 Task: Look for space in Talegaon Dābhāde, India from 4th June, 2023 to 8th June, 2023 for 2 adults in price range Rs.8000 to Rs.16000. Place can be private room with 1  bedroom having 1 bed and 1 bathroom. Property type can be house, flat, guest house, hotel. Booking option can be shelf check-in. Required host language is English.
Action: Mouse moved to (454, 71)
Screenshot: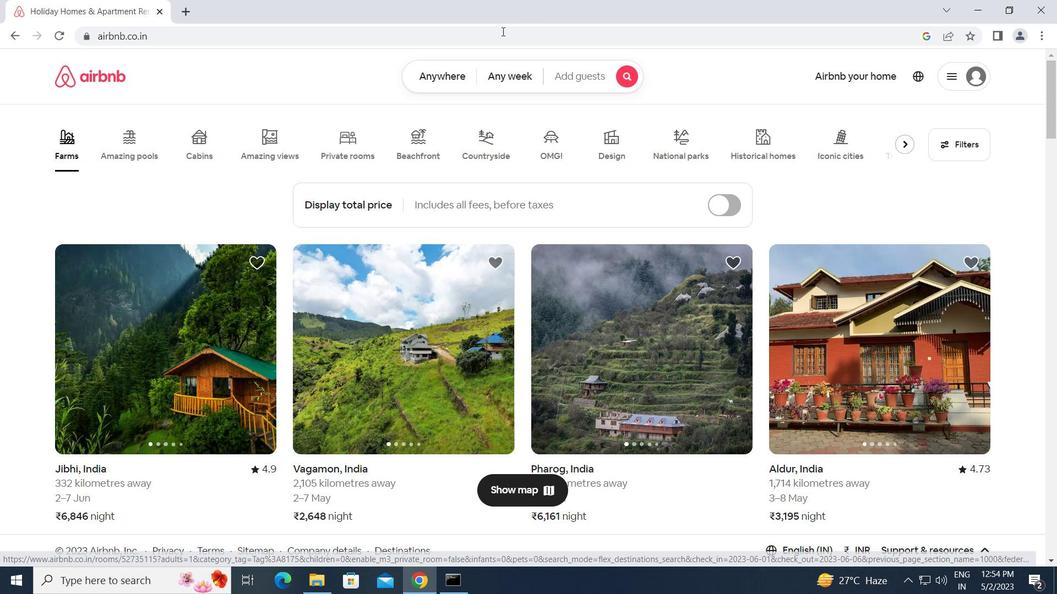
Action: Mouse pressed left at (454, 71)
Screenshot: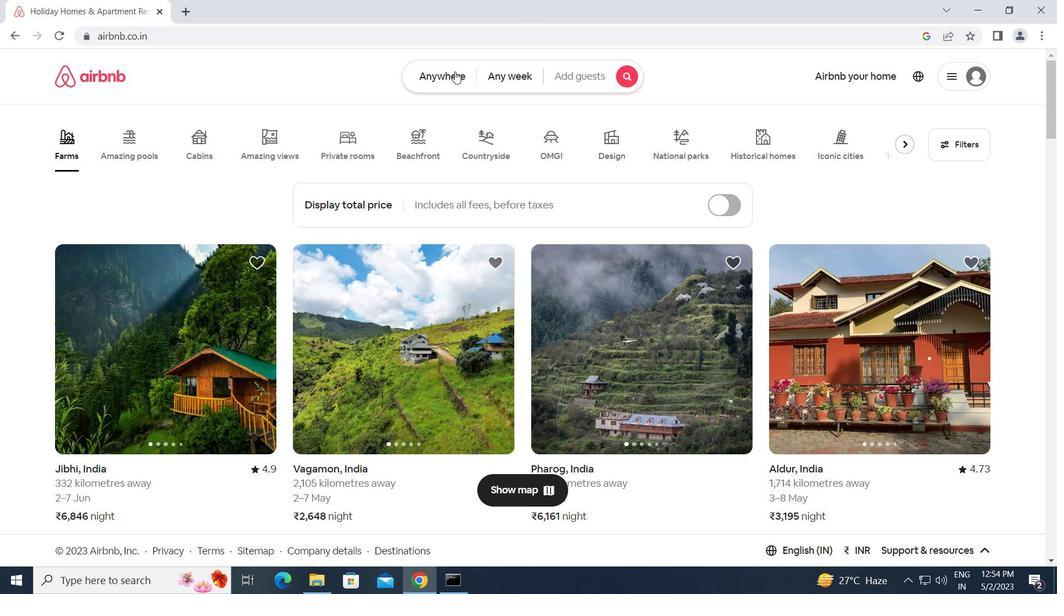 
Action: Mouse moved to (347, 132)
Screenshot: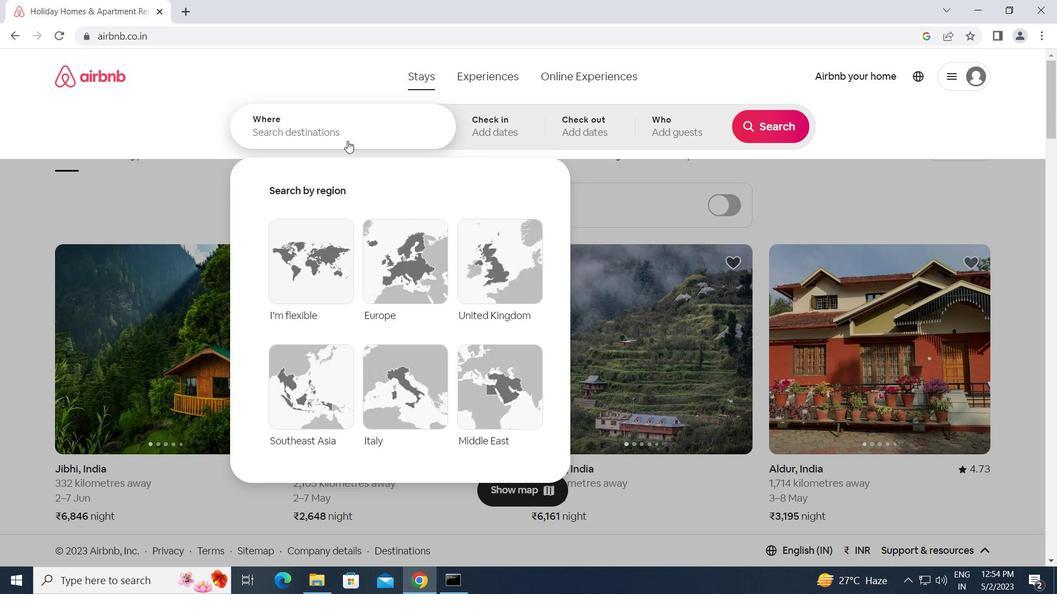
Action: Mouse pressed left at (347, 132)
Screenshot: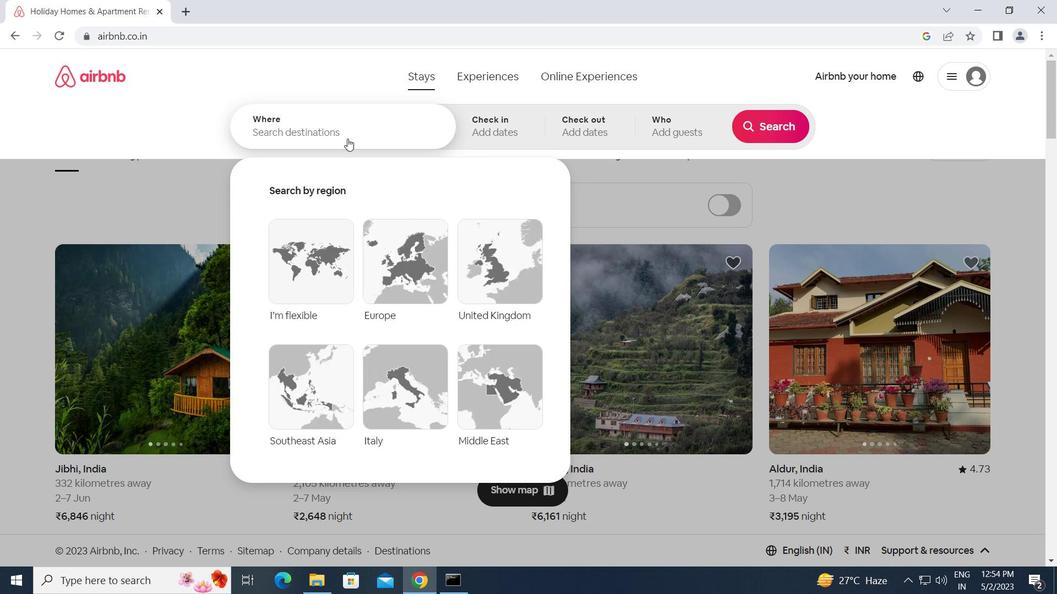
Action: Key pressed t<Key.caps_lock>alegaon<Key.space><Key.caps_lock>d<Key.caps_lock>abhade,<Key.space><Key.caps_lock>i<Key.caps_lock>nda<Key.backspace>ia<Key.enter>
Screenshot: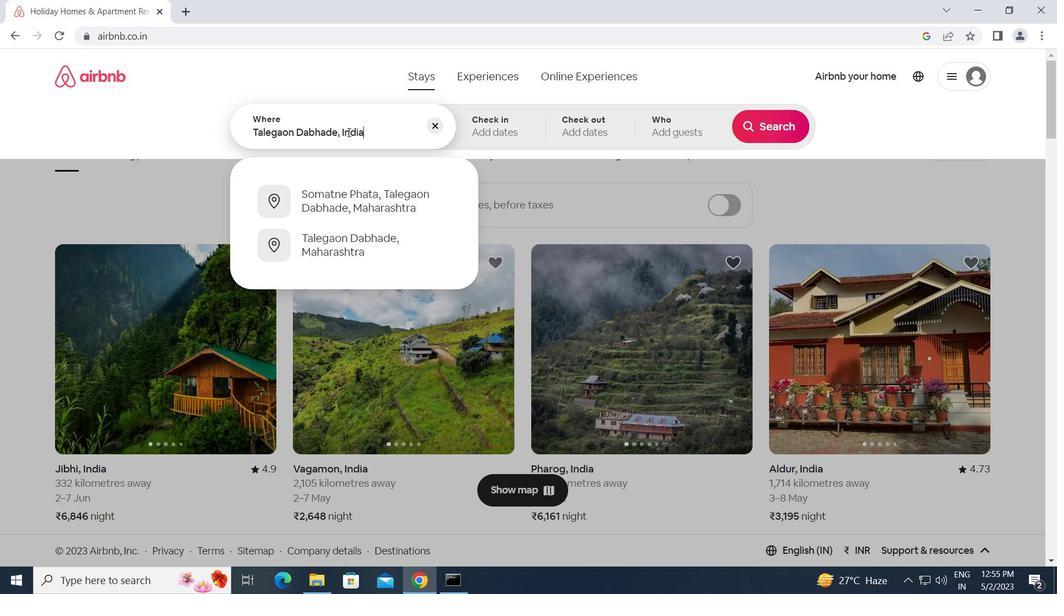 
Action: Mouse moved to (553, 325)
Screenshot: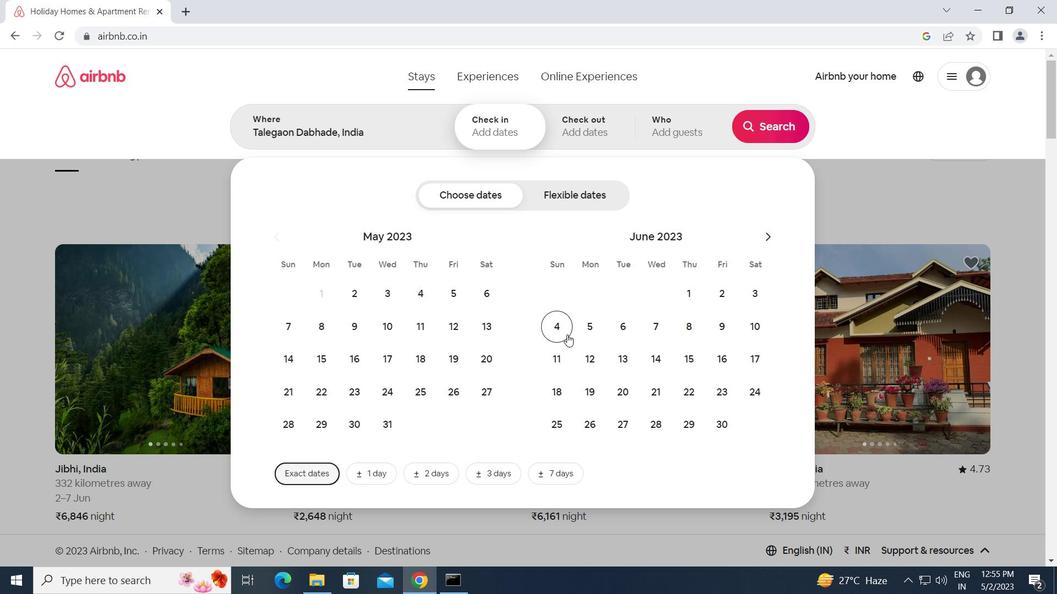 
Action: Mouse pressed left at (553, 325)
Screenshot: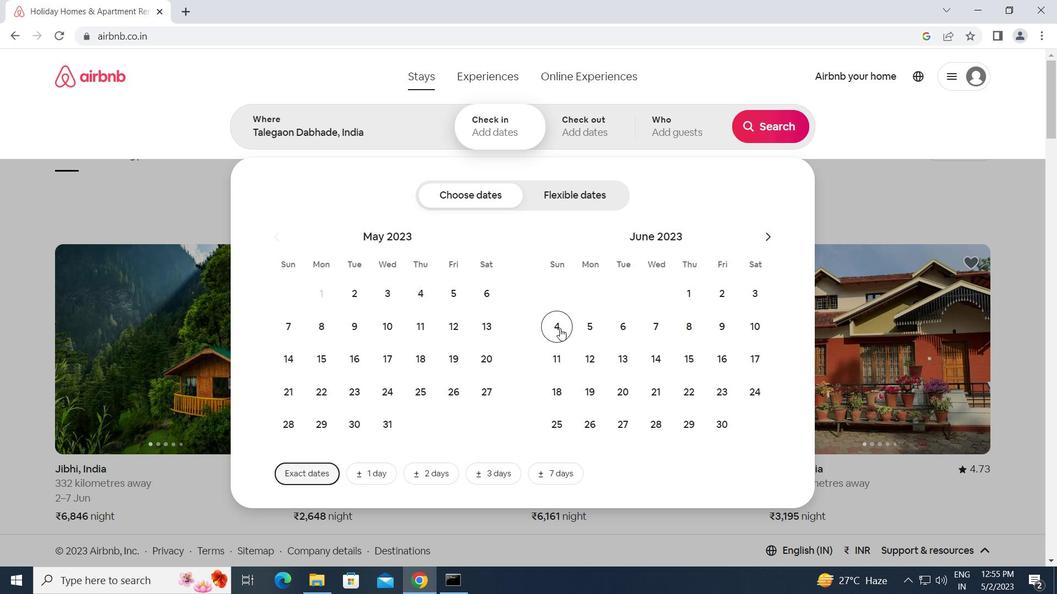 
Action: Mouse moved to (691, 333)
Screenshot: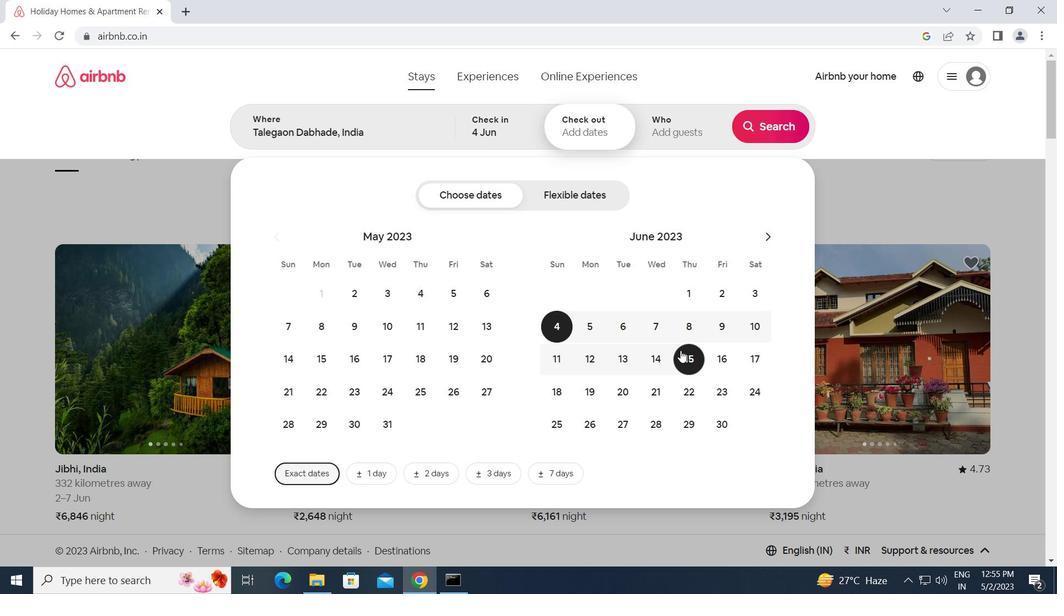 
Action: Mouse pressed left at (691, 333)
Screenshot: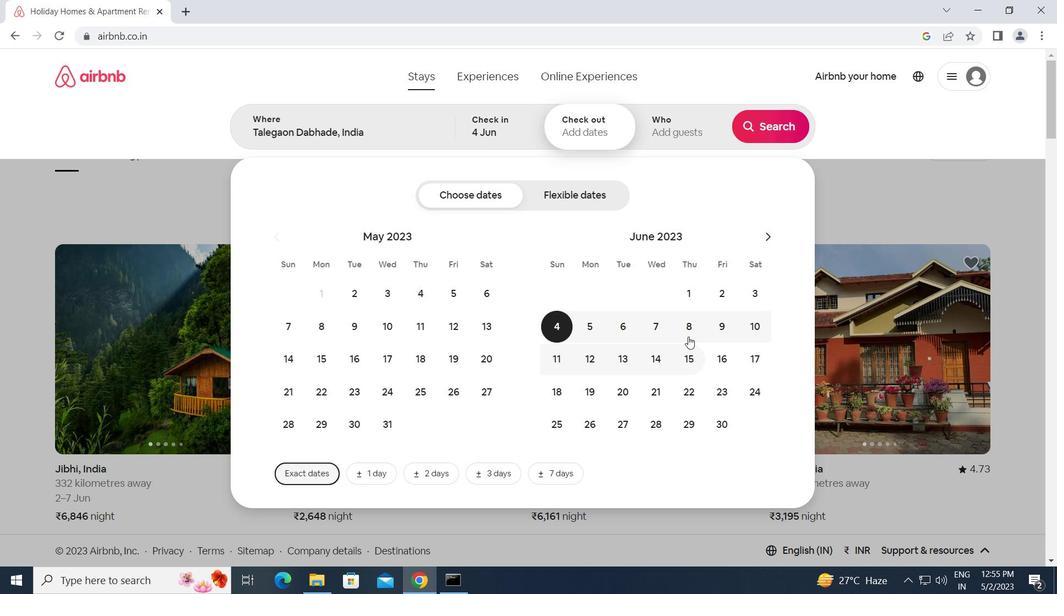 
Action: Mouse moved to (702, 115)
Screenshot: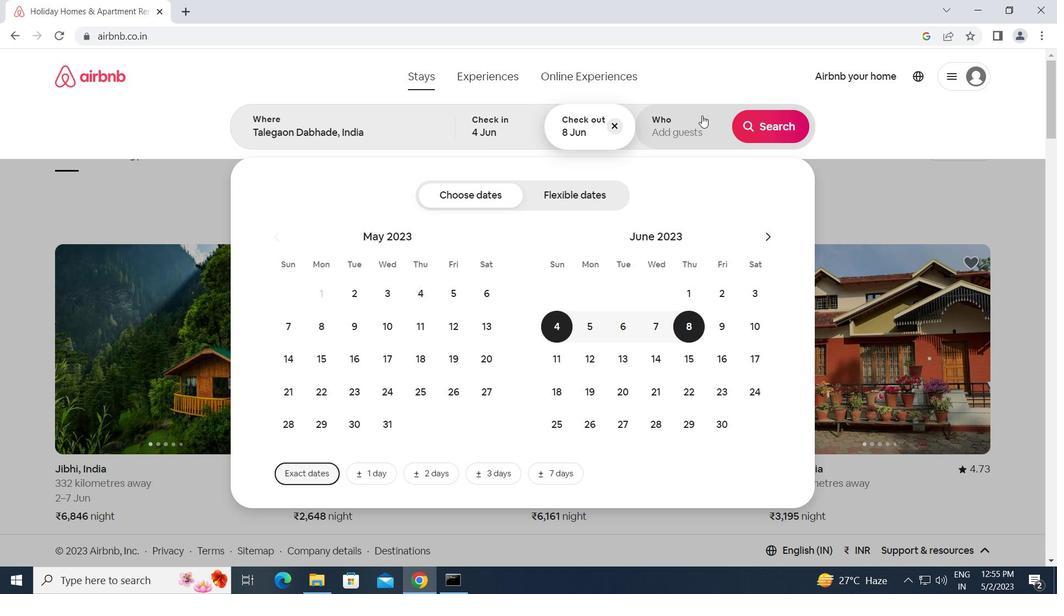
Action: Mouse pressed left at (702, 115)
Screenshot: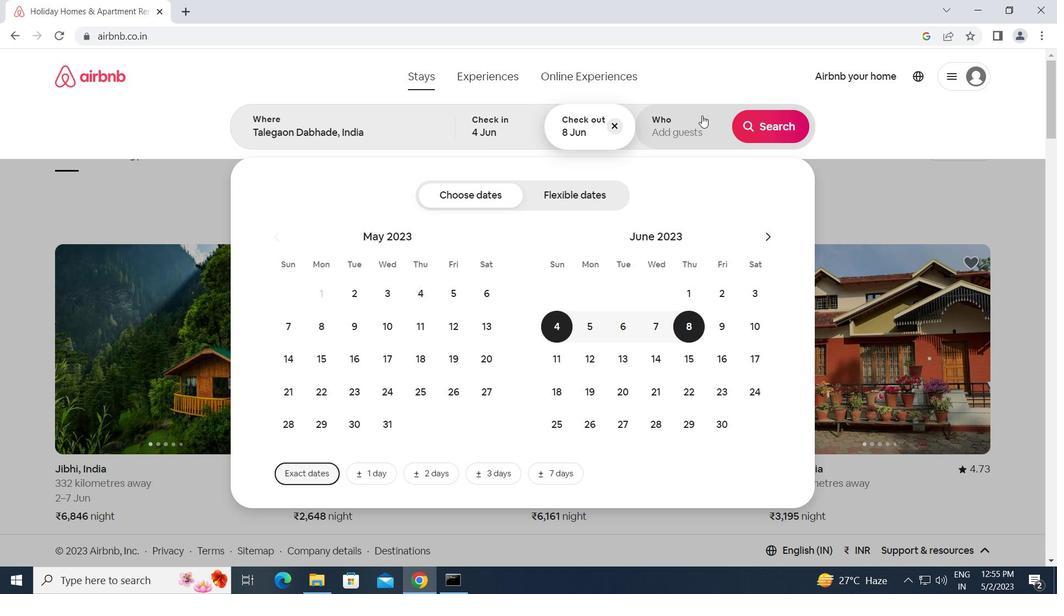 
Action: Mouse moved to (768, 199)
Screenshot: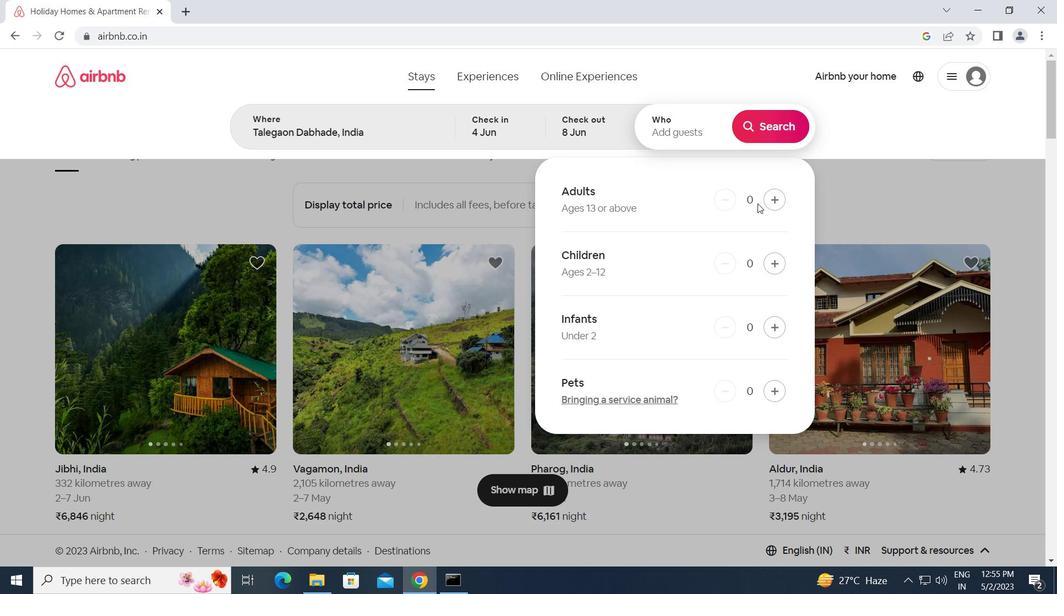 
Action: Mouse pressed left at (768, 199)
Screenshot: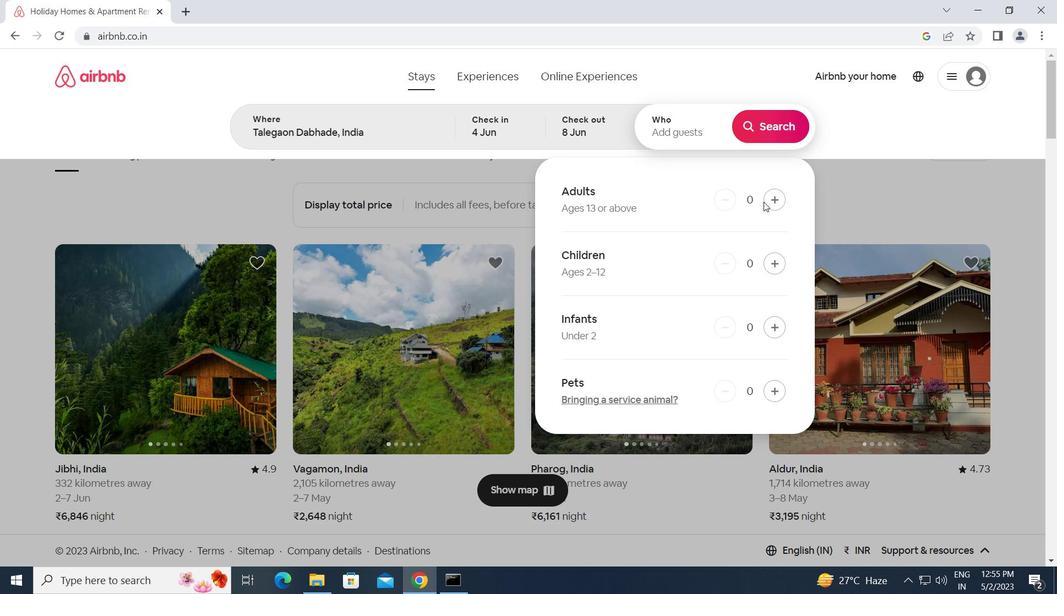 
Action: Mouse pressed left at (768, 199)
Screenshot: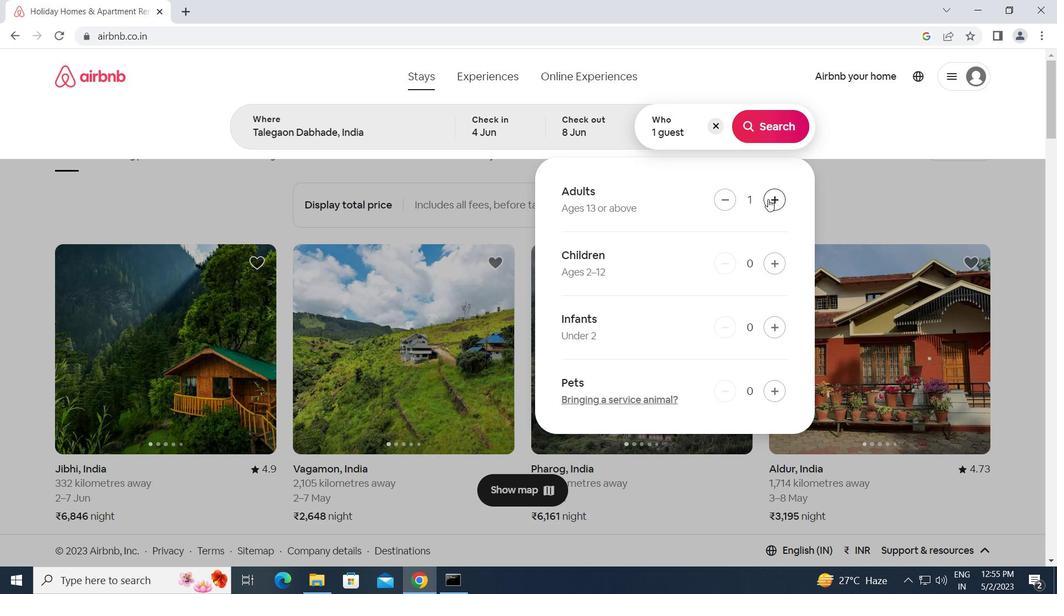 
Action: Mouse moved to (778, 127)
Screenshot: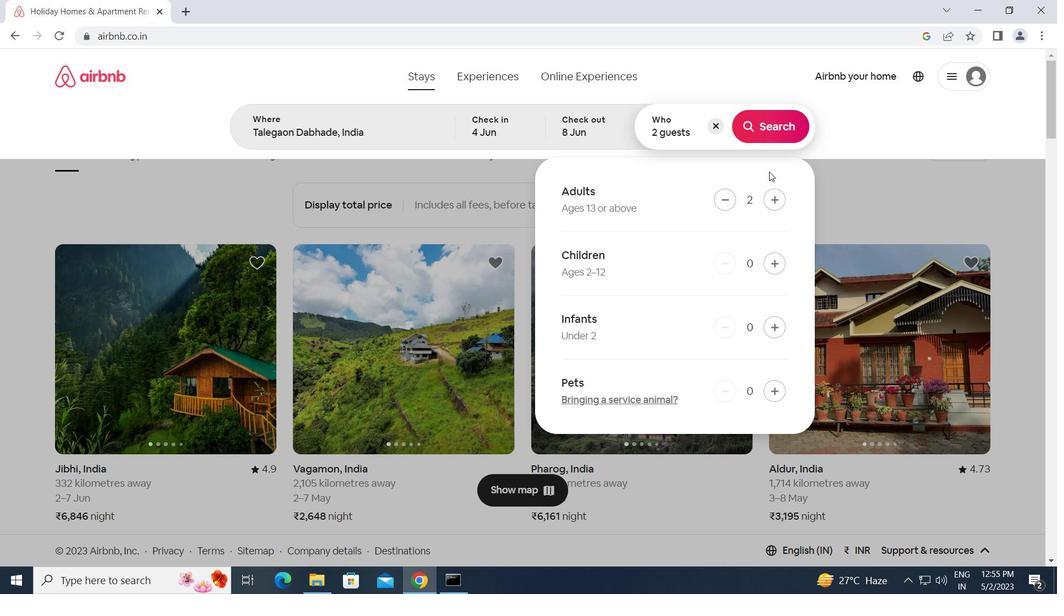 
Action: Mouse pressed left at (778, 127)
Screenshot: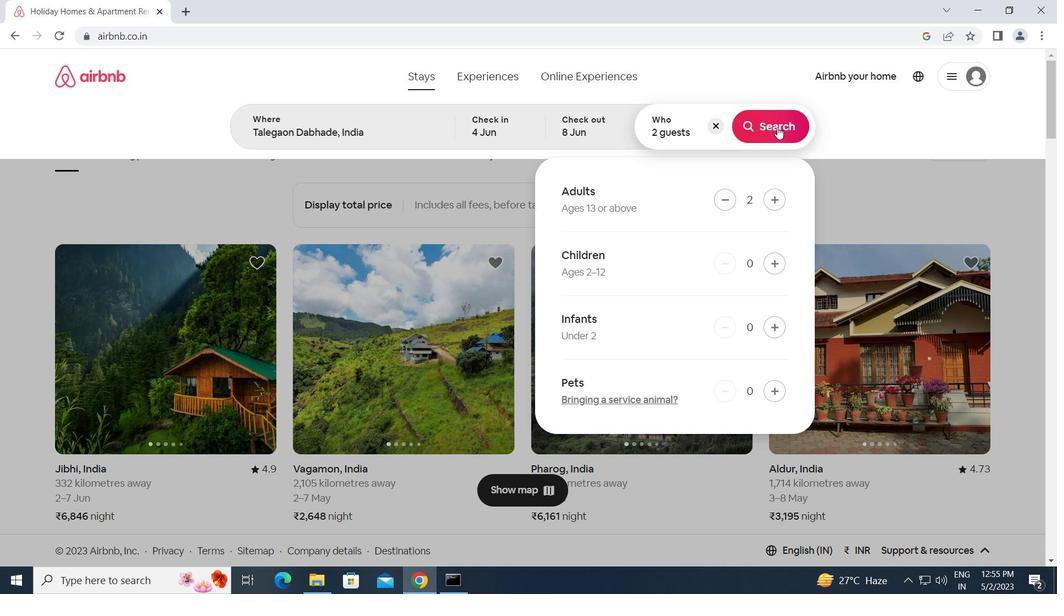 
Action: Mouse moved to (975, 129)
Screenshot: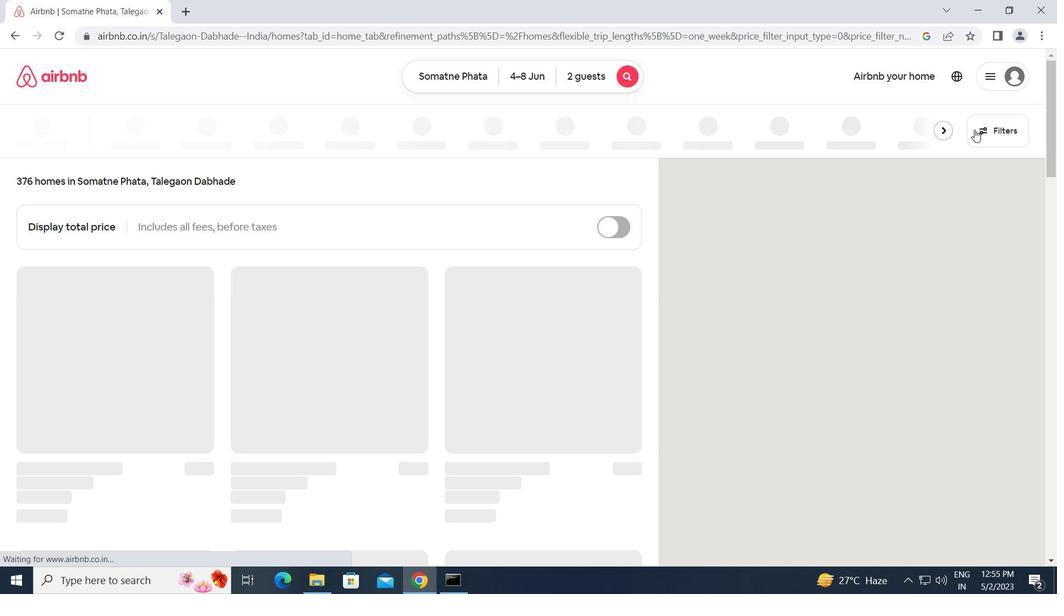 
Action: Mouse pressed left at (975, 129)
Screenshot: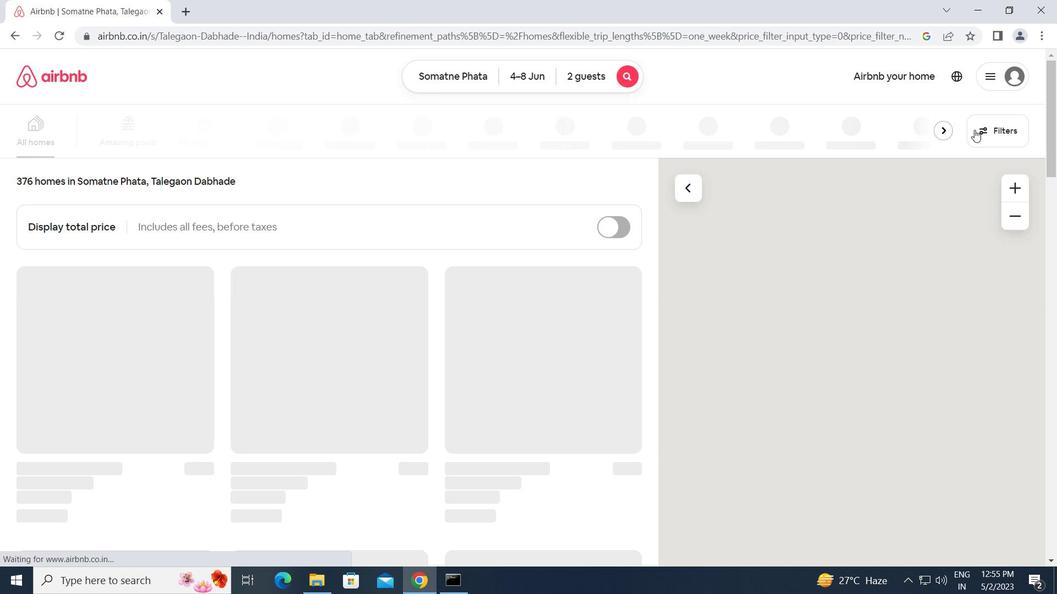 
Action: Mouse moved to (348, 304)
Screenshot: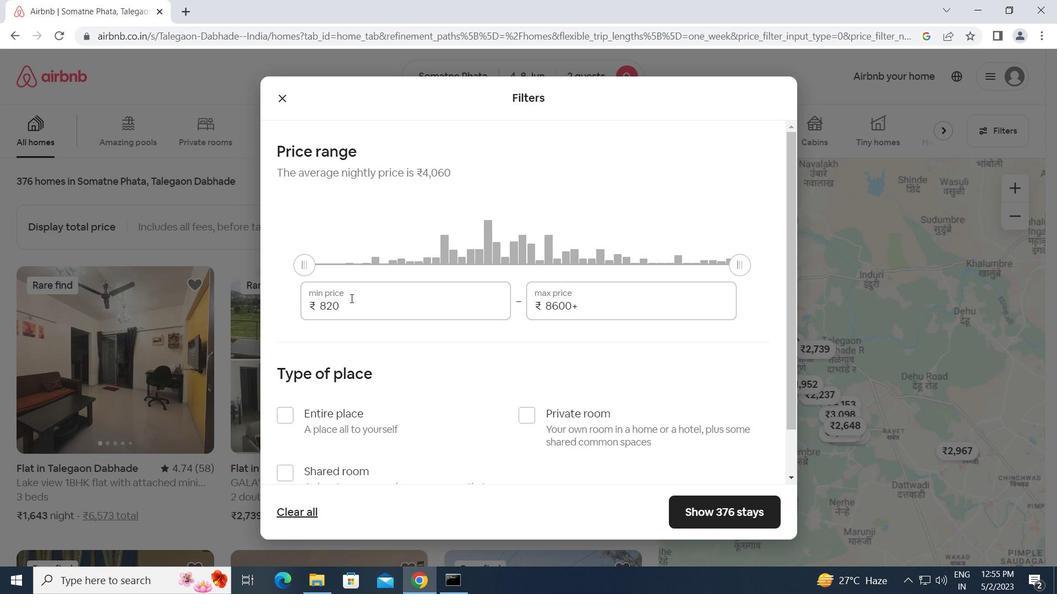 
Action: Mouse pressed left at (348, 304)
Screenshot: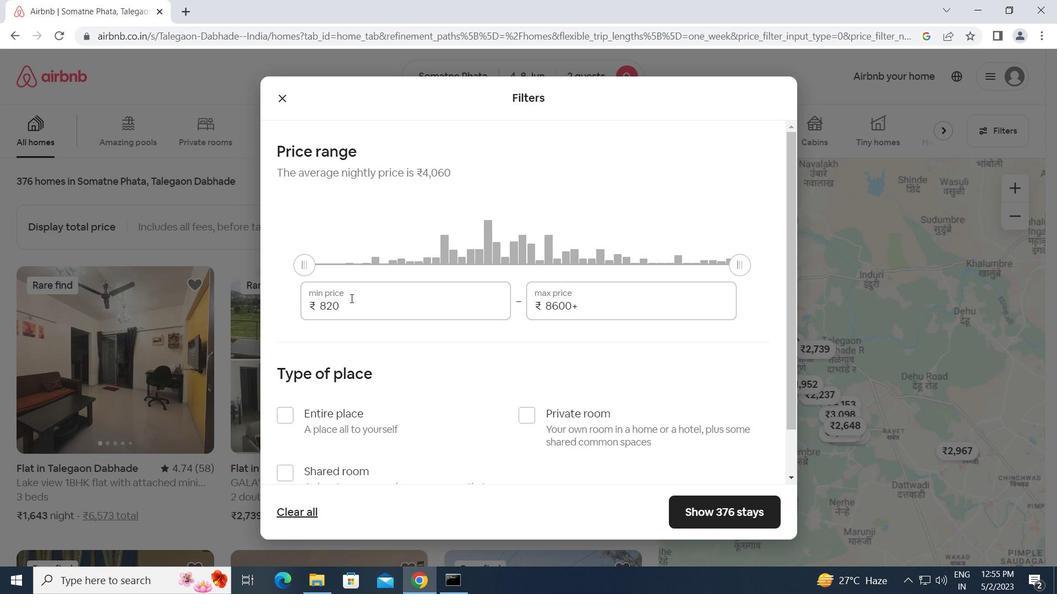 
Action: Mouse moved to (305, 312)
Screenshot: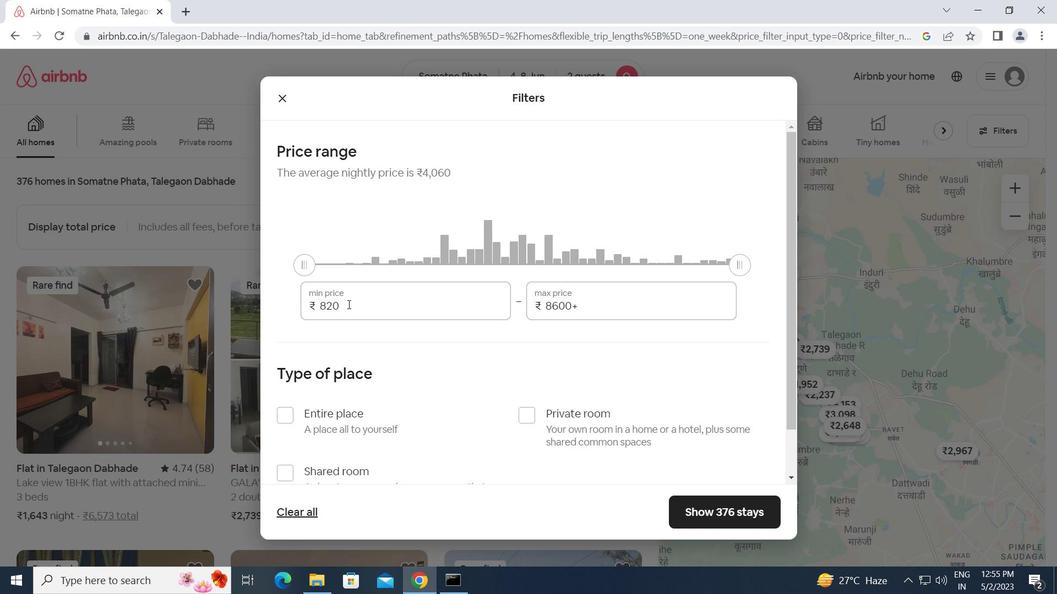 
Action: Key pressed 8000<Key.tab>16000
Screenshot: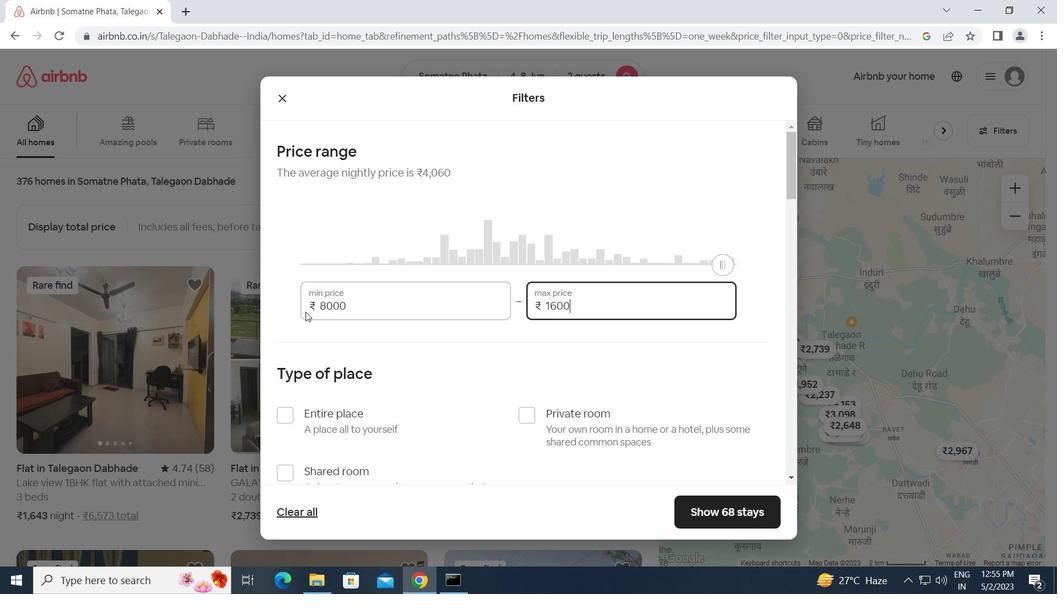 
Action: Mouse moved to (417, 357)
Screenshot: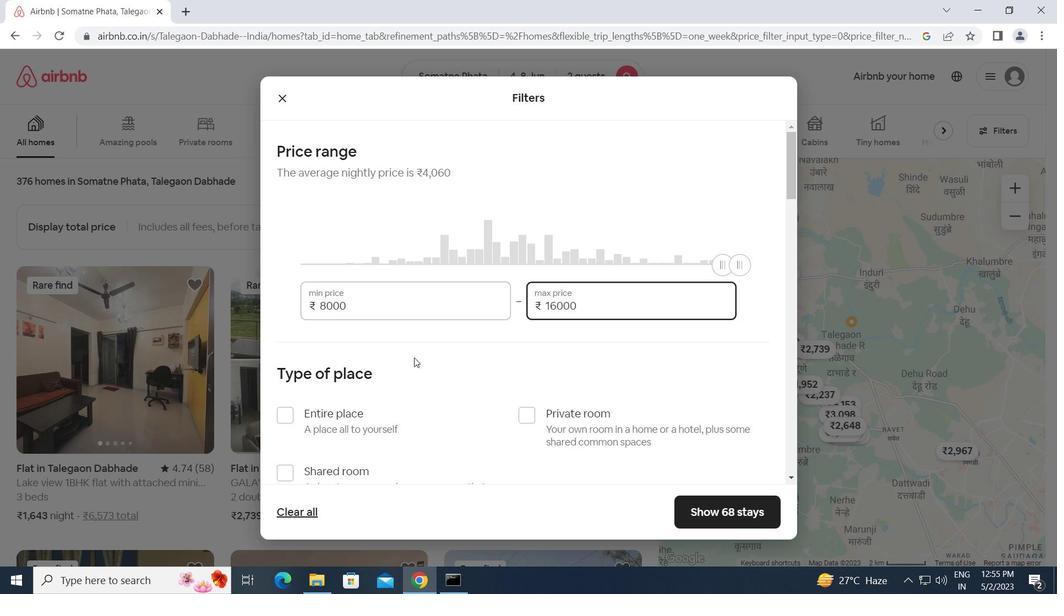 
Action: Mouse scrolled (417, 357) with delta (0, 0)
Screenshot: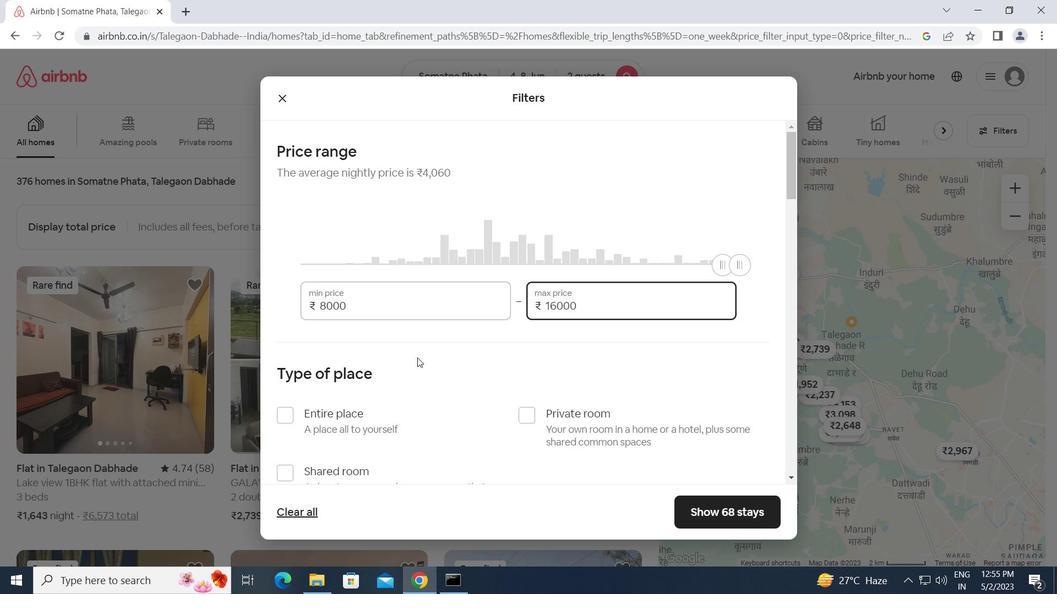 
Action: Mouse moved to (524, 346)
Screenshot: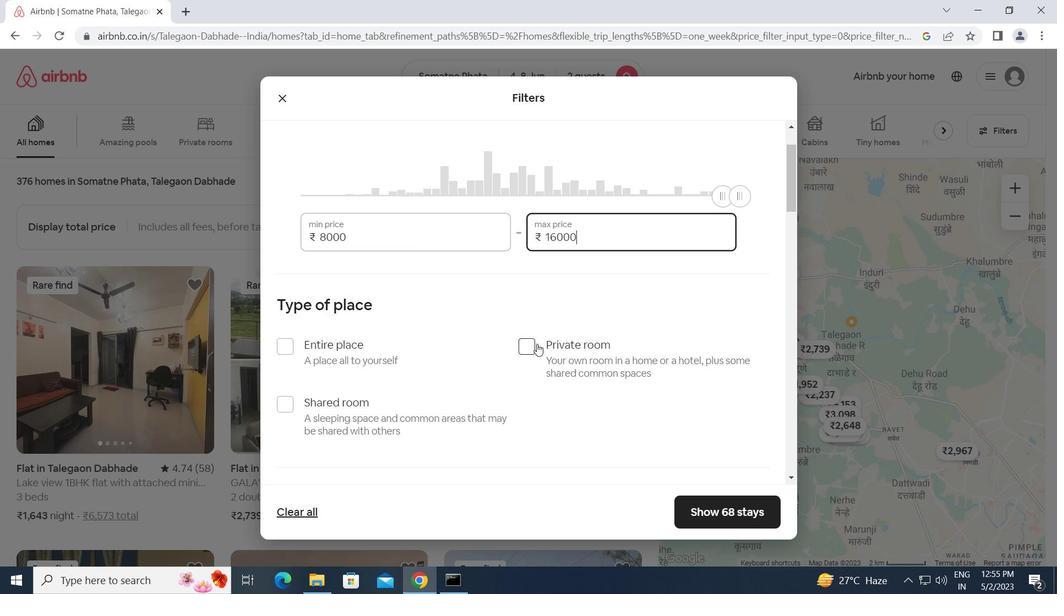 
Action: Mouse pressed left at (524, 346)
Screenshot: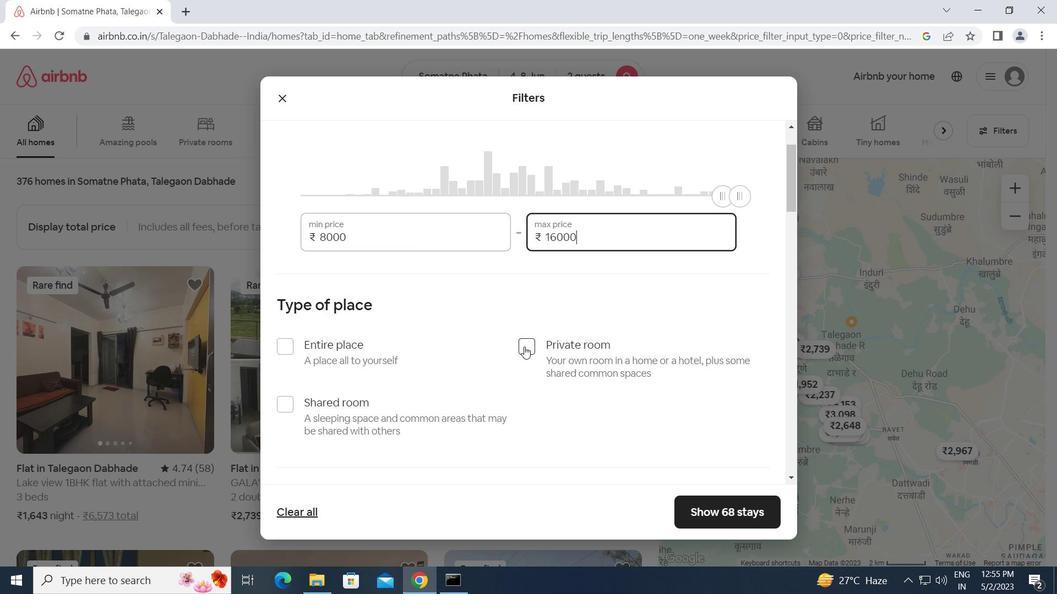 
Action: Mouse moved to (466, 387)
Screenshot: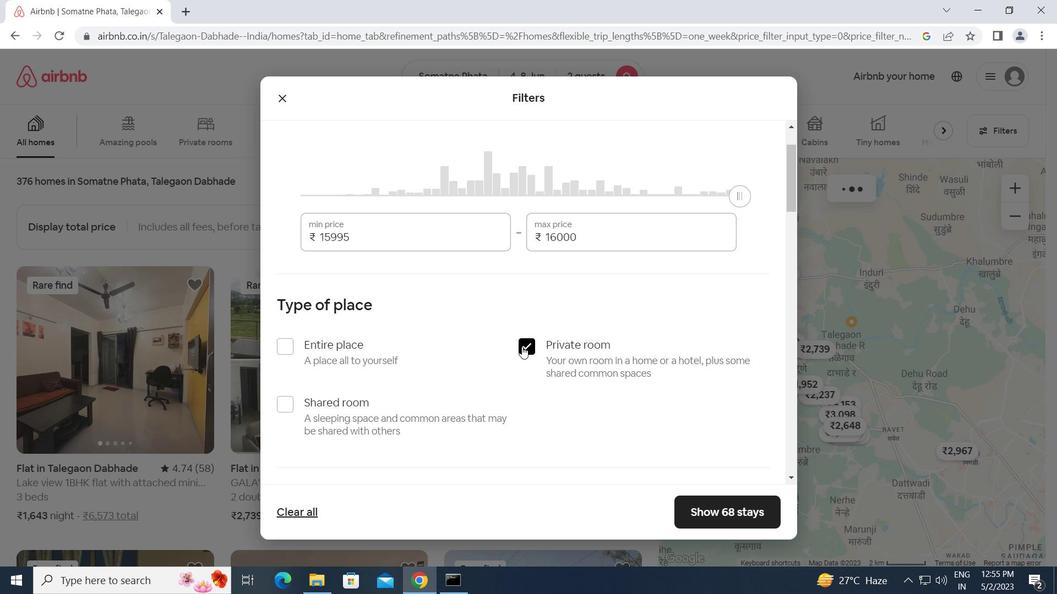 
Action: Mouse scrolled (466, 386) with delta (0, 0)
Screenshot: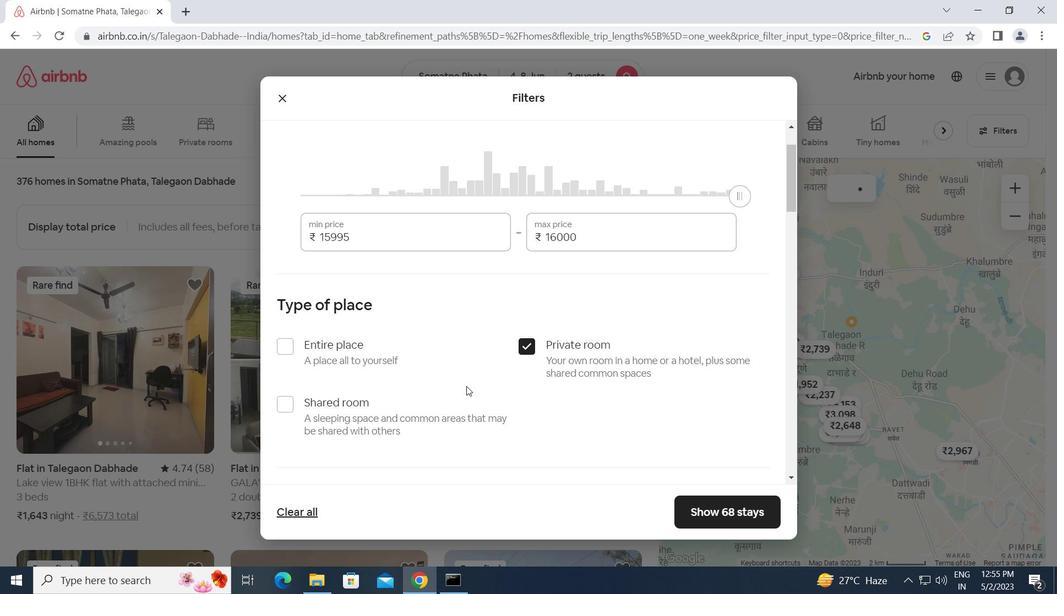 
Action: Mouse scrolled (466, 386) with delta (0, 0)
Screenshot: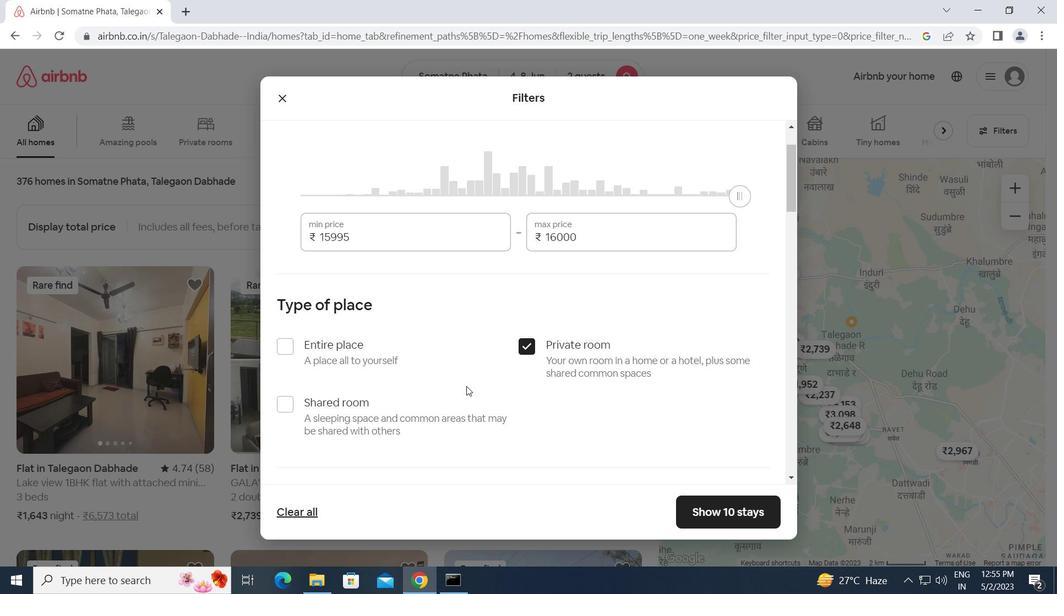 
Action: Mouse scrolled (466, 386) with delta (0, 0)
Screenshot: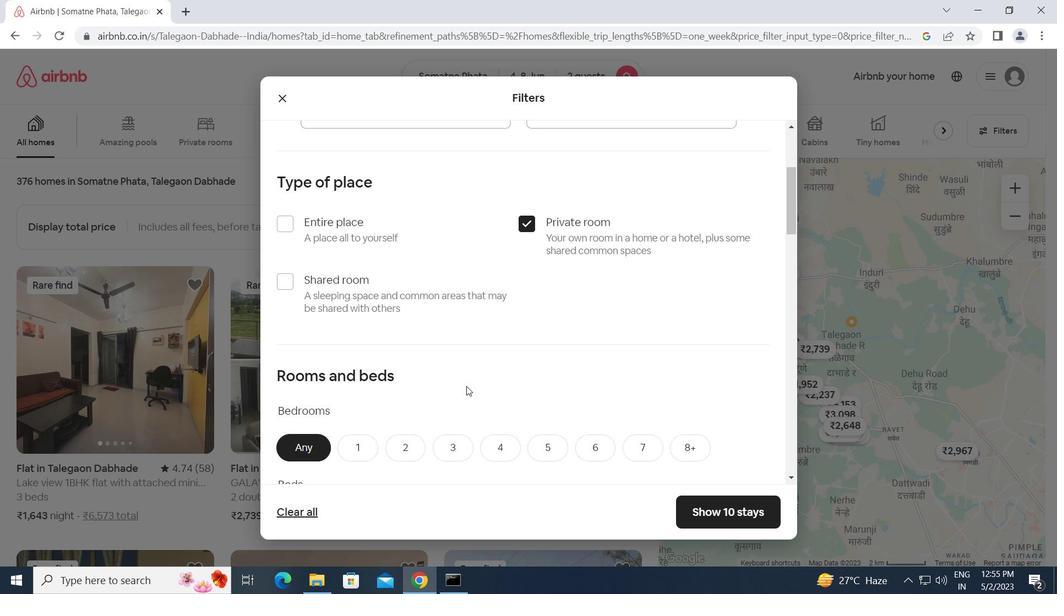 
Action: Mouse scrolled (466, 386) with delta (0, 0)
Screenshot: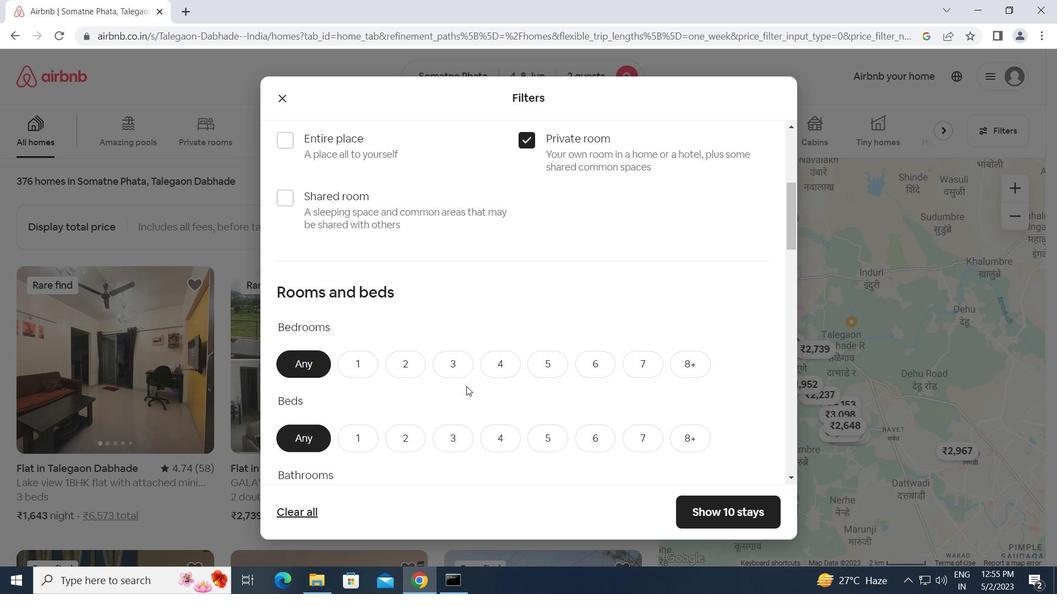 
Action: Mouse moved to (359, 298)
Screenshot: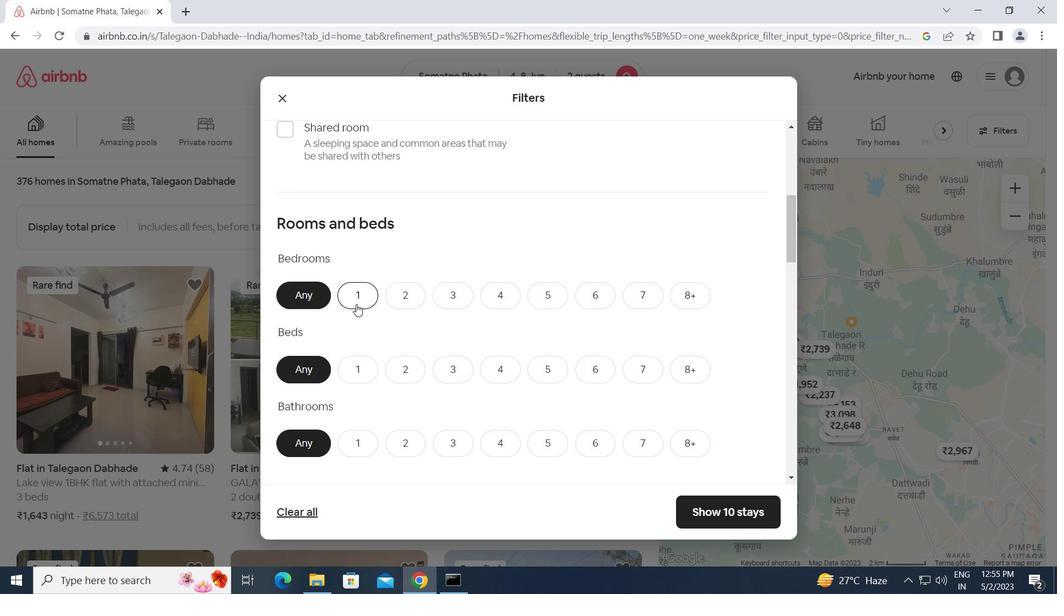 
Action: Mouse pressed left at (359, 298)
Screenshot: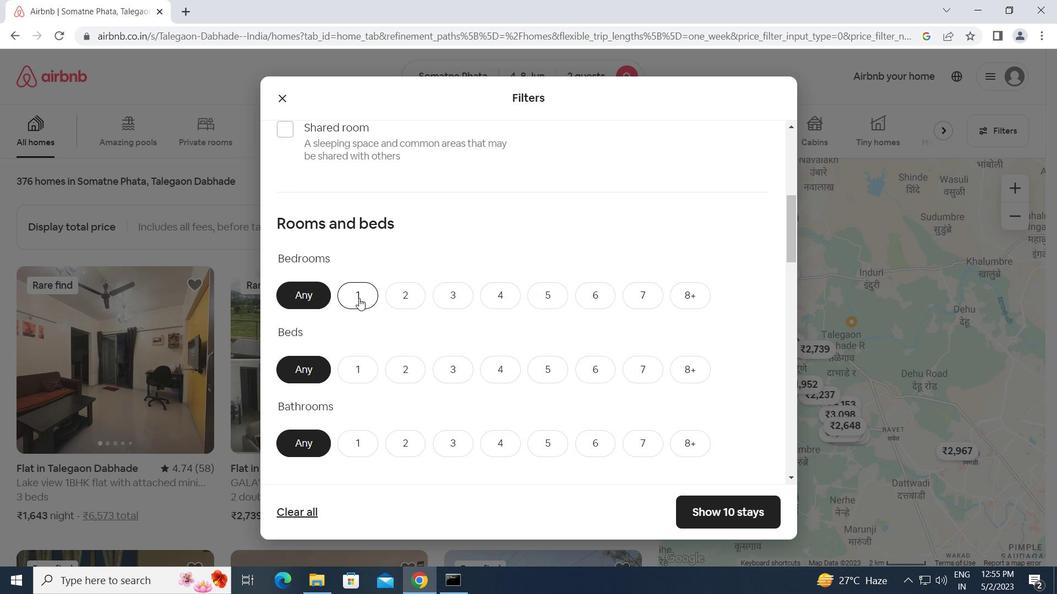 
Action: Mouse moved to (373, 370)
Screenshot: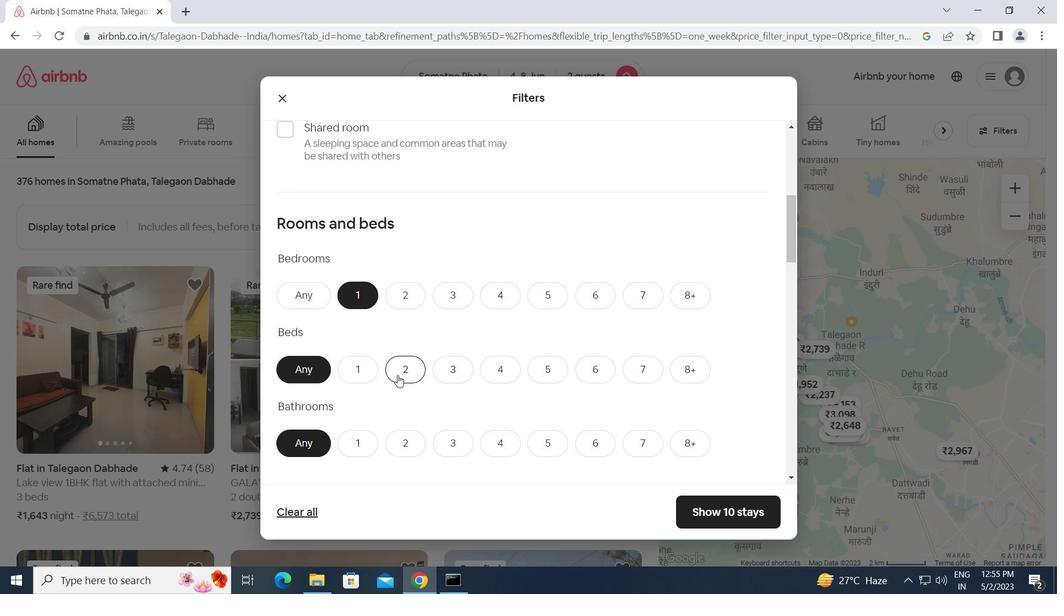 
Action: Mouse pressed left at (373, 370)
Screenshot: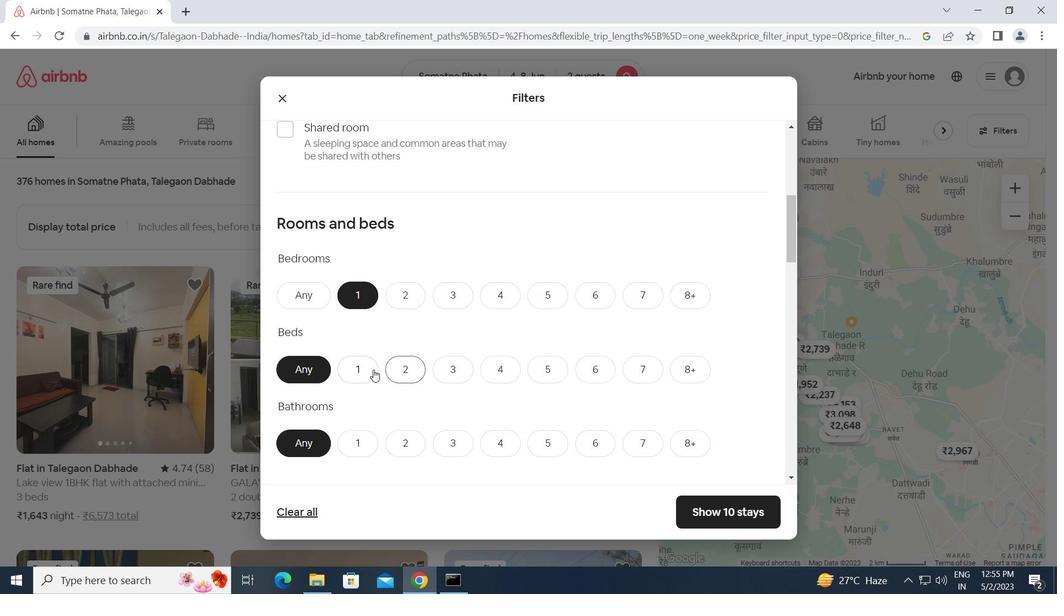 
Action: Mouse moved to (362, 443)
Screenshot: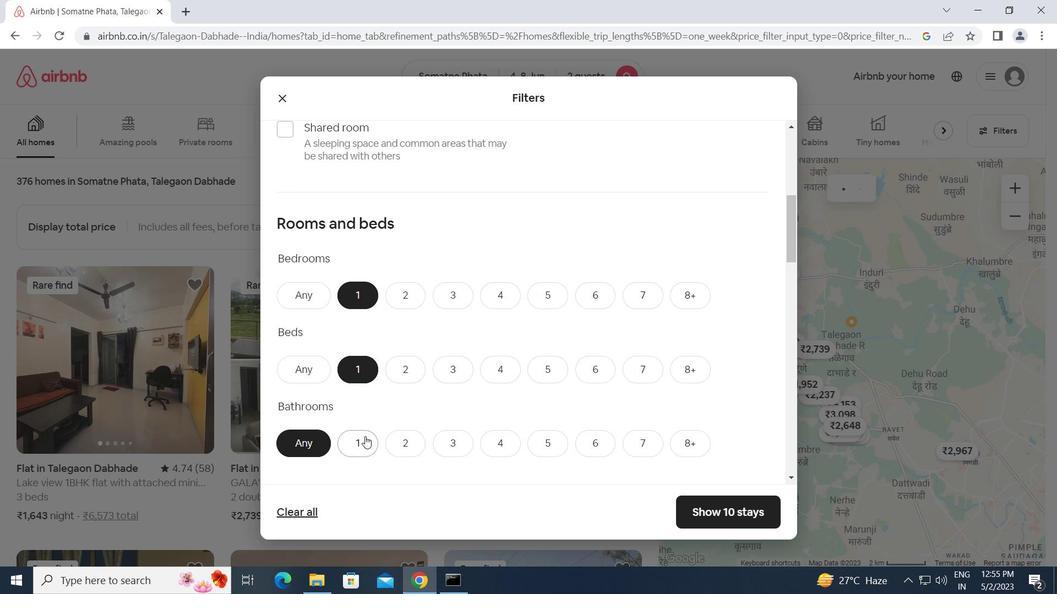 
Action: Mouse pressed left at (362, 443)
Screenshot: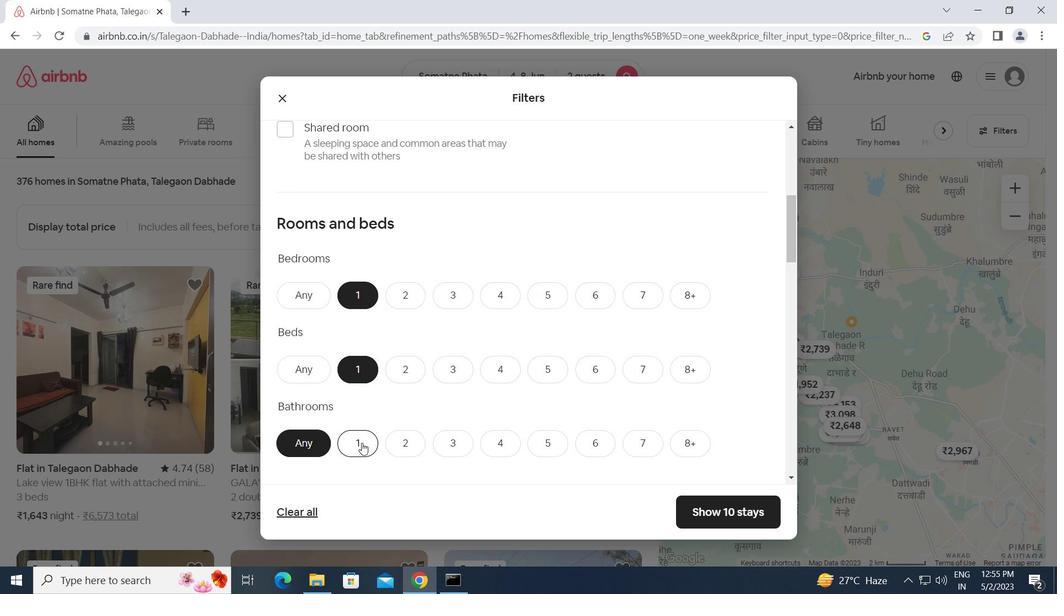 
Action: Mouse moved to (383, 436)
Screenshot: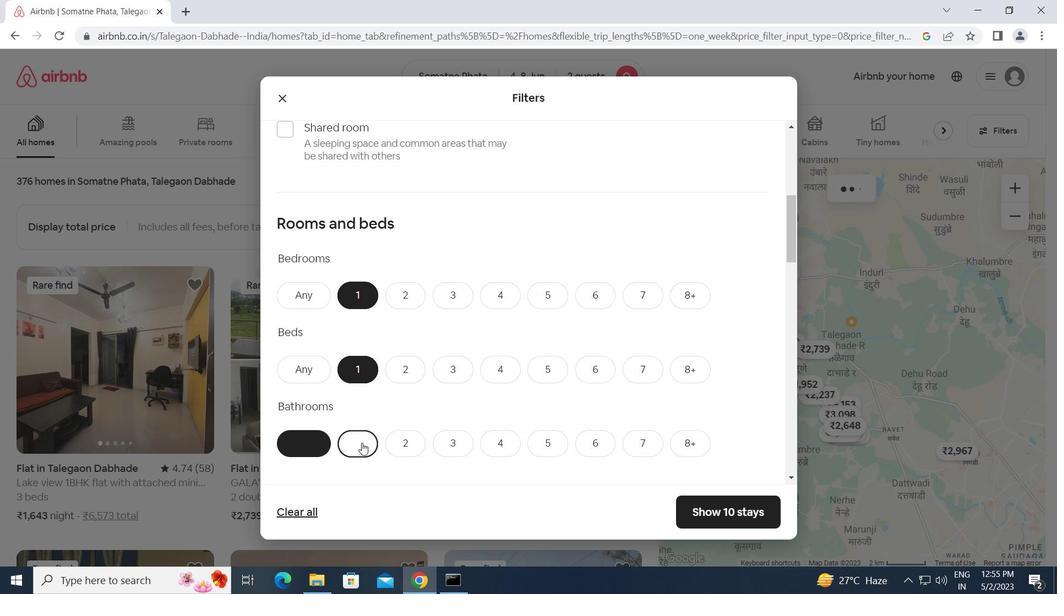 
Action: Mouse scrolled (383, 435) with delta (0, 0)
Screenshot: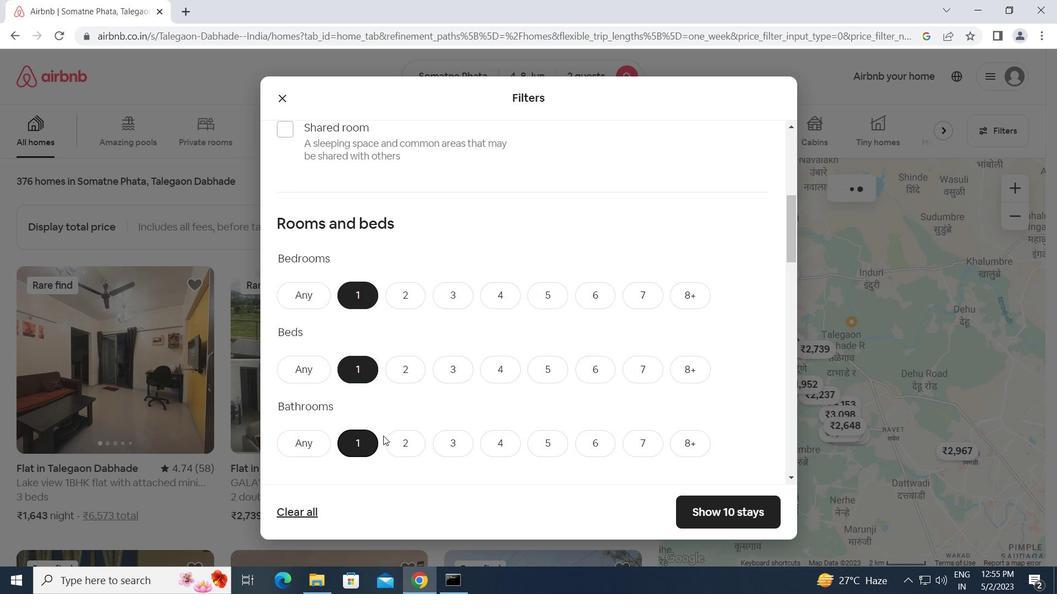 
Action: Mouse scrolled (383, 435) with delta (0, 0)
Screenshot: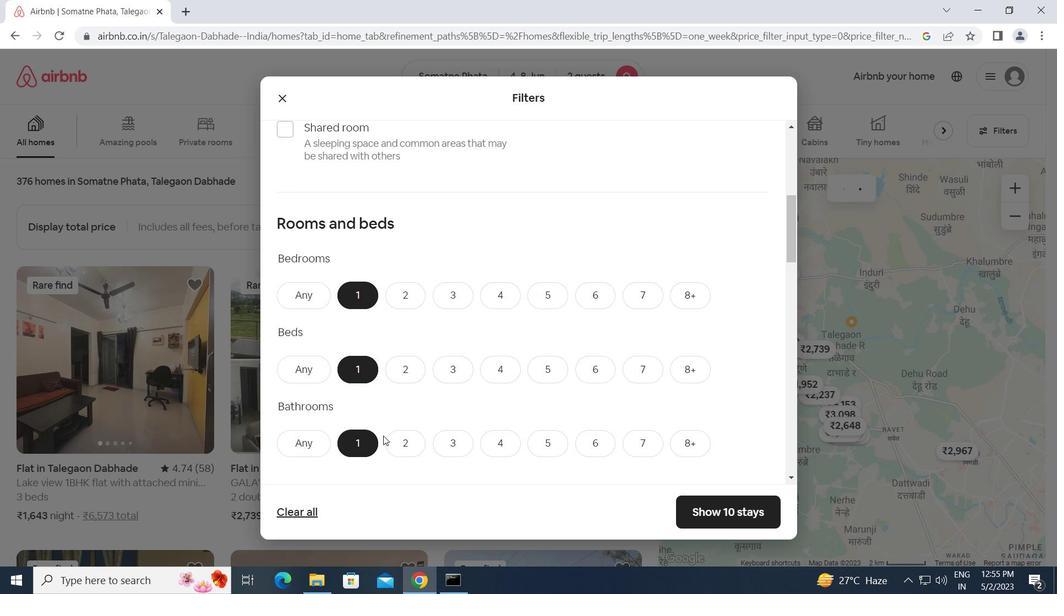 
Action: Mouse scrolled (383, 435) with delta (0, 0)
Screenshot: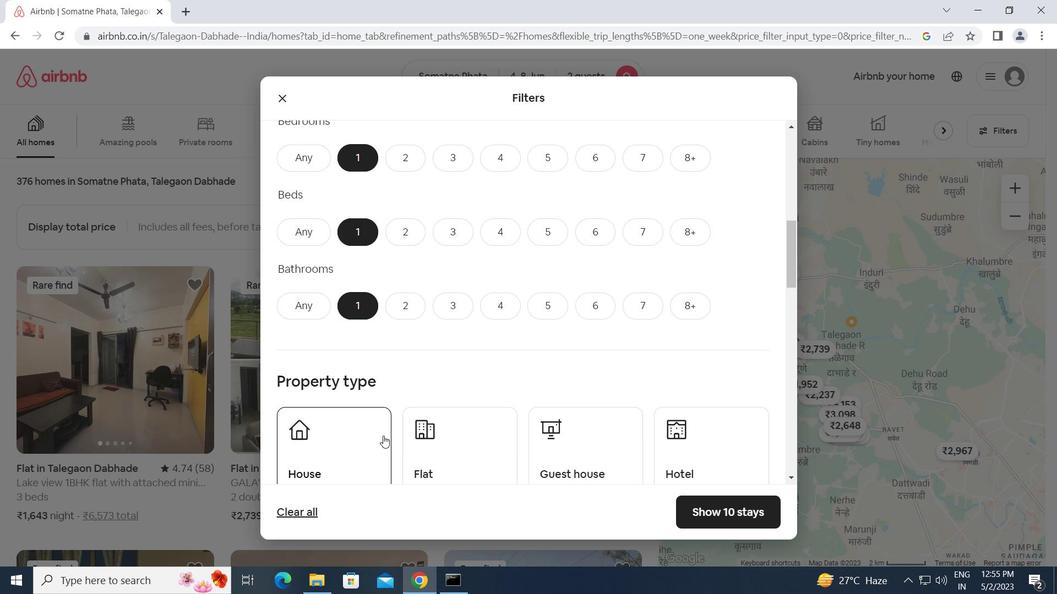 
Action: Mouse moved to (335, 400)
Screenshot: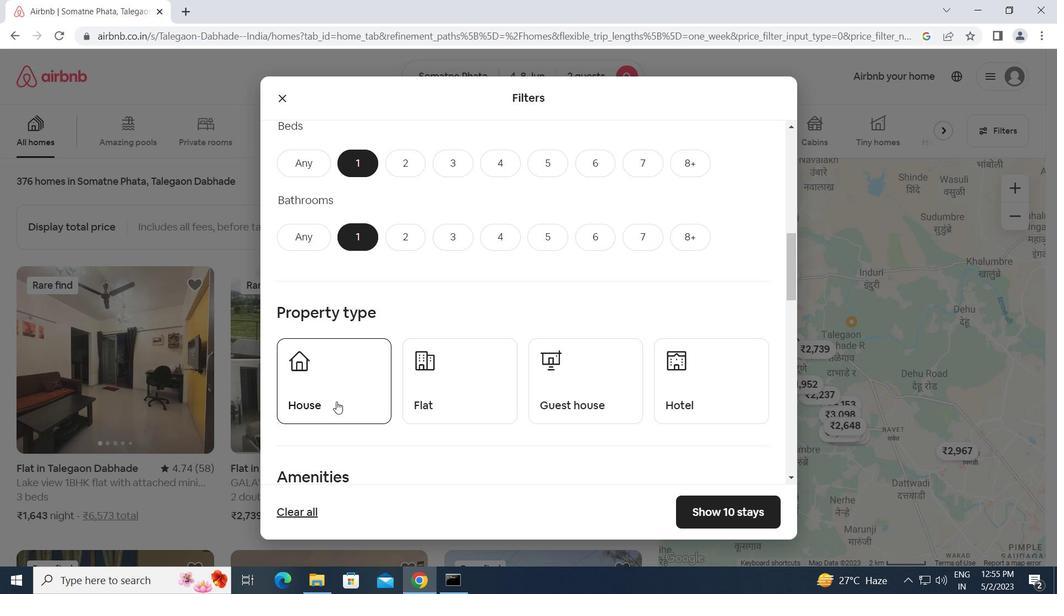 
Action: Mouse pressed left at (335, 400)
Screenshot: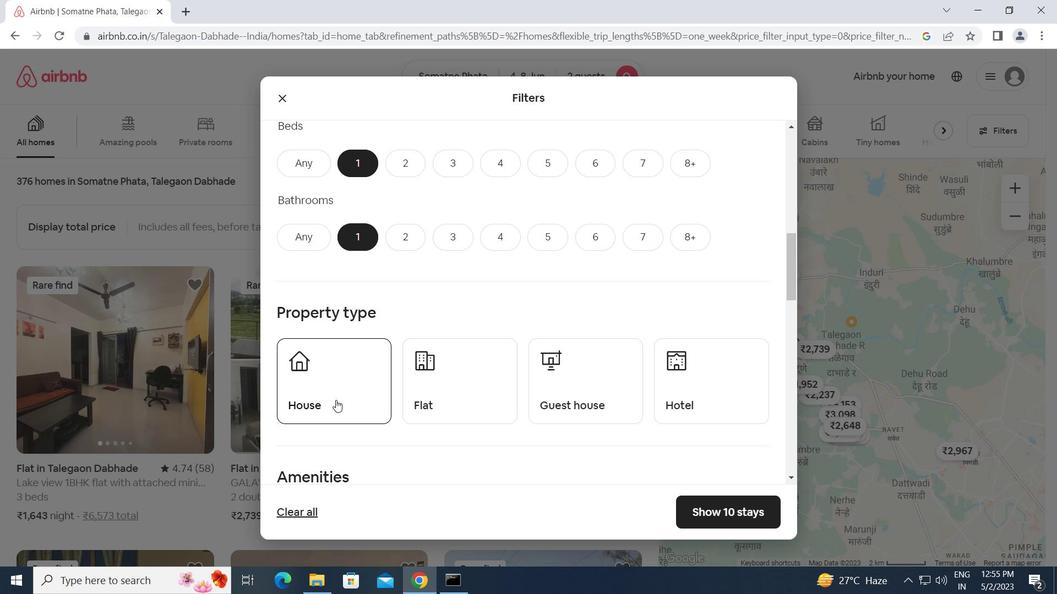 
Action: Mouse moved to (485, 389)
Screenshot: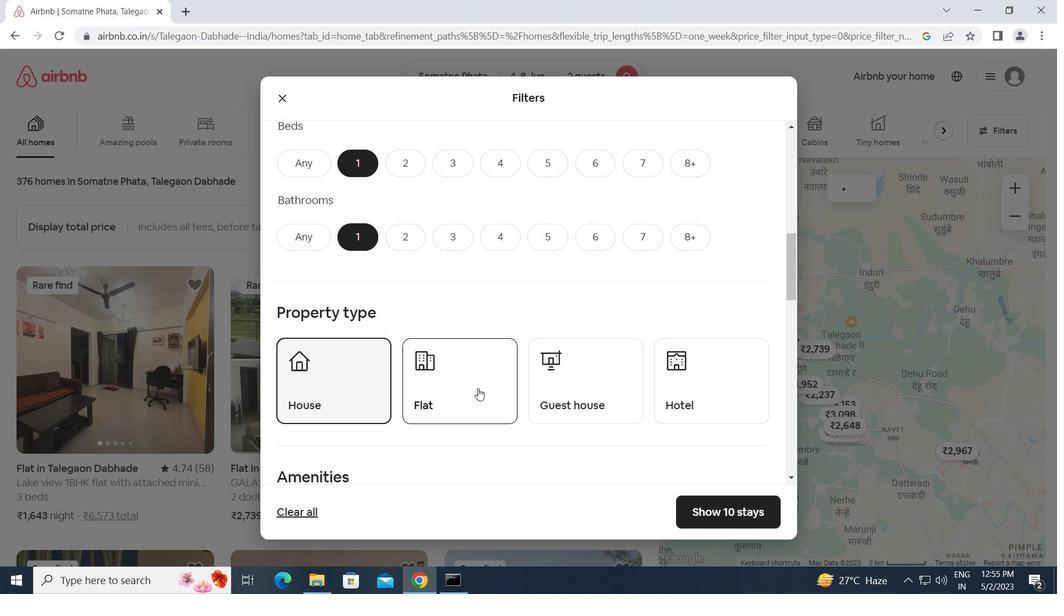 
Action: Mouse pressed left at (485, 389)
Screenshot: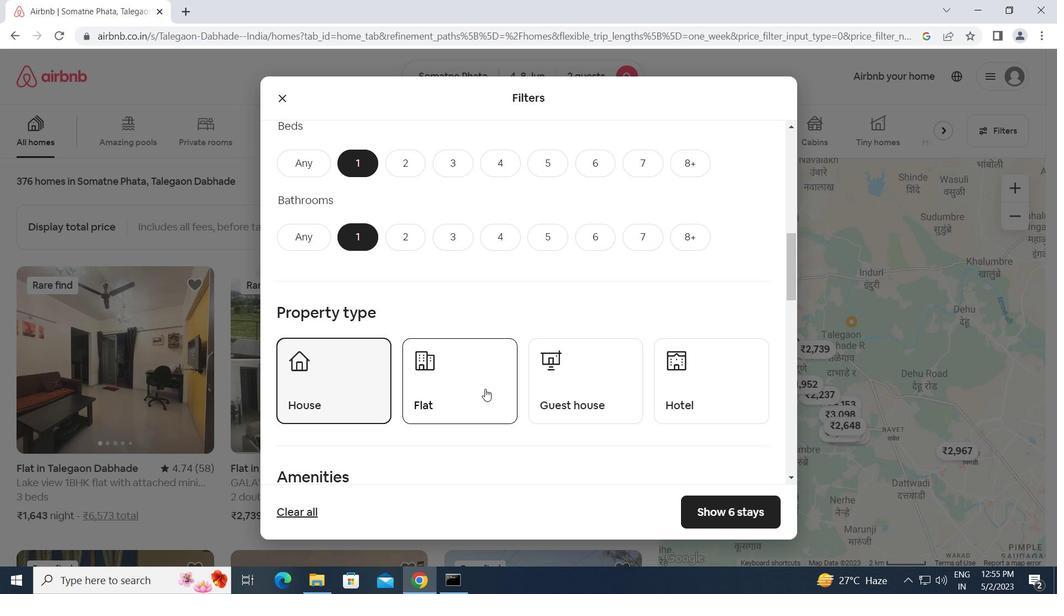 
Action: Mouse moved to (612, 387)
Screenshot: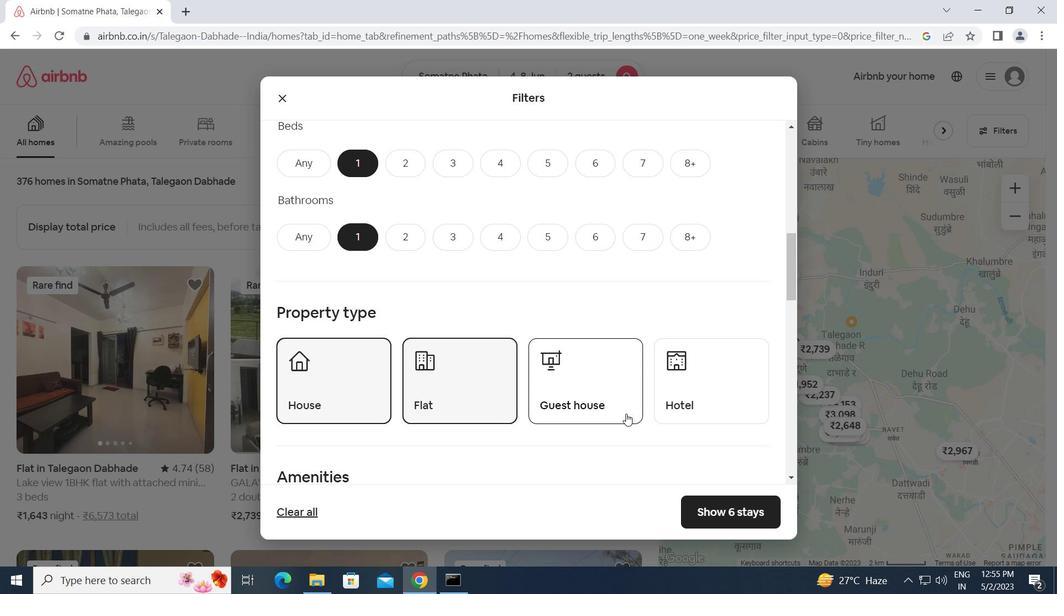 
Action: Mouse pressed left at (612, 387)
Screenshot: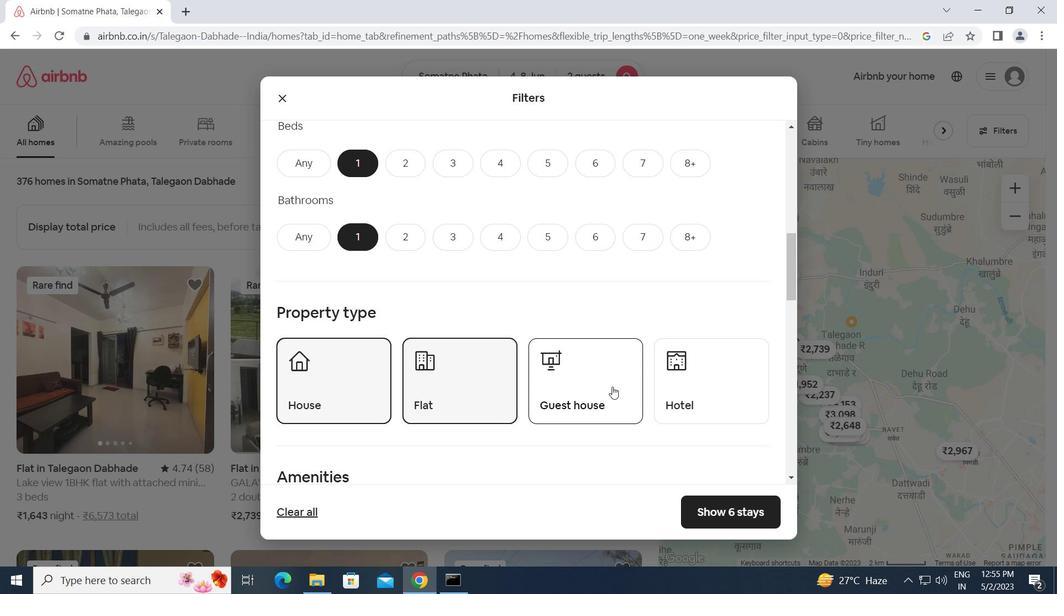 
Action: Mouse moved to (683, 388)
Screenshot: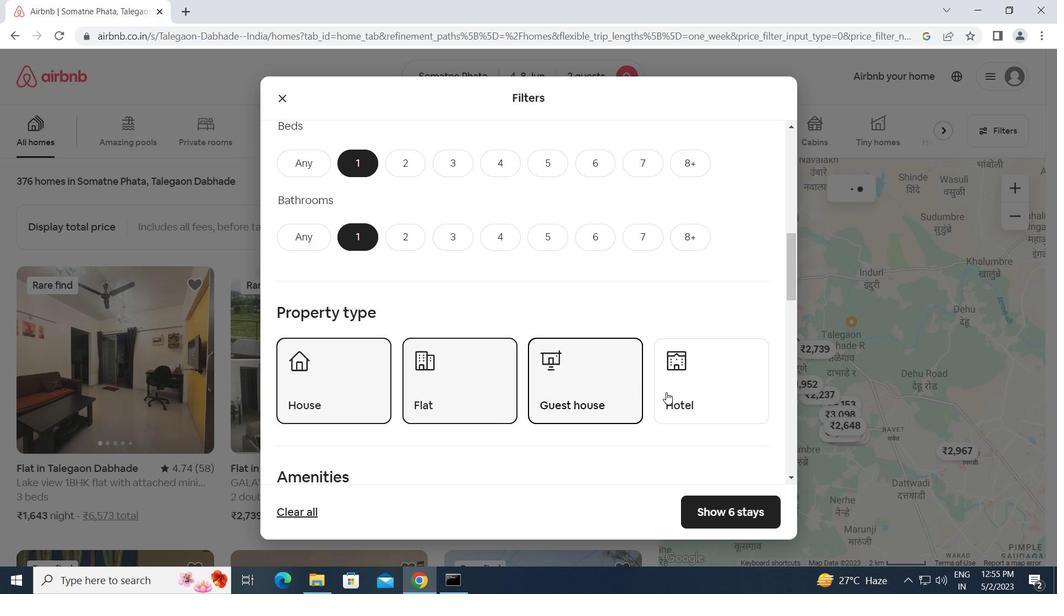 
Action: Mouse pressed left at (683, 388)
Screenshot: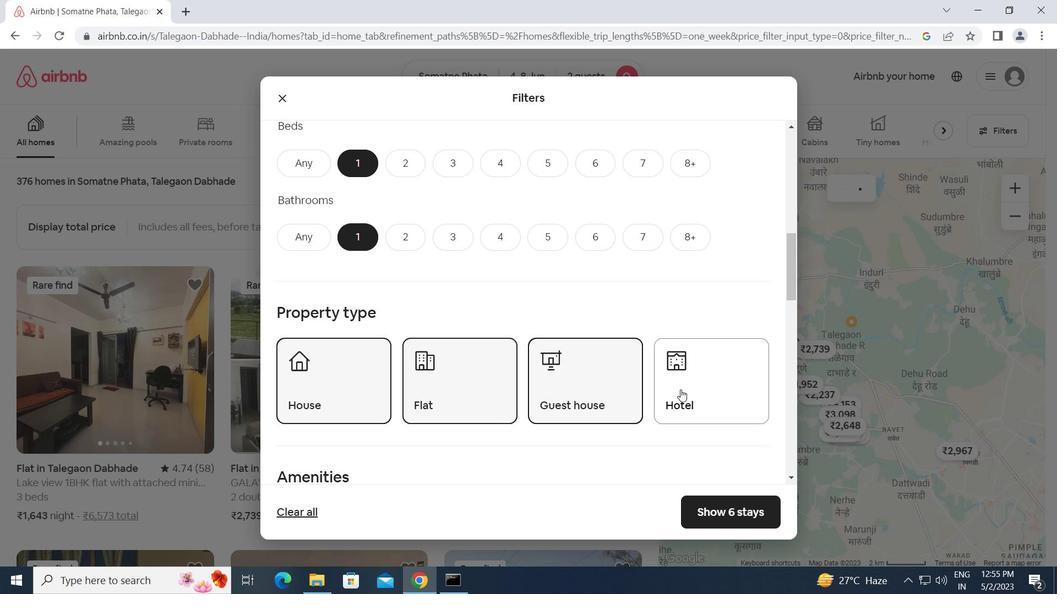 
Action: Mouse moved to (514, 390)
Screenshot: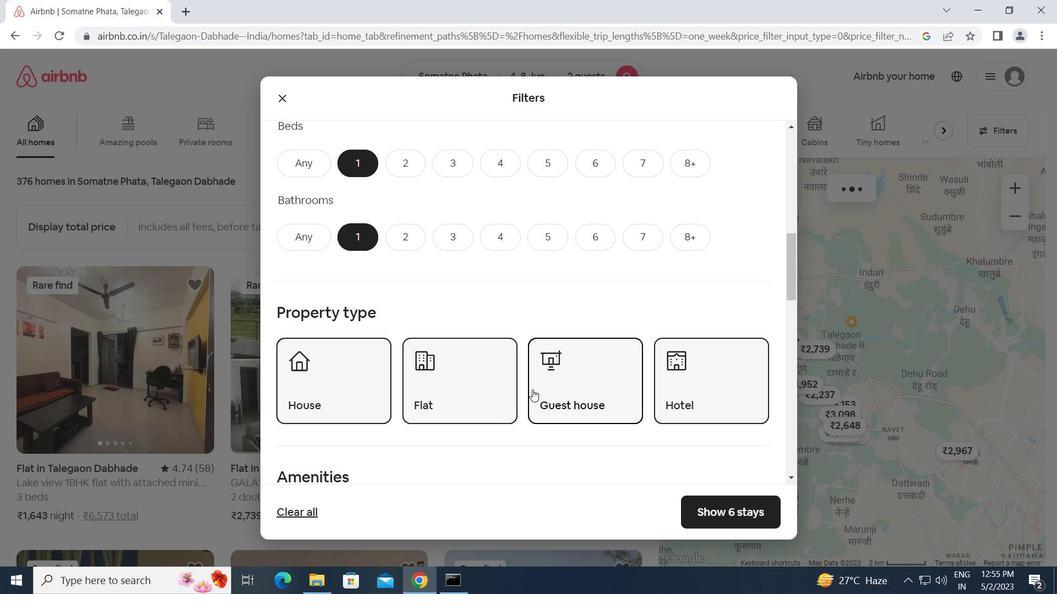 
Action: Mouse scrolled (514, 390) with delta (0, 0)
Screenshot: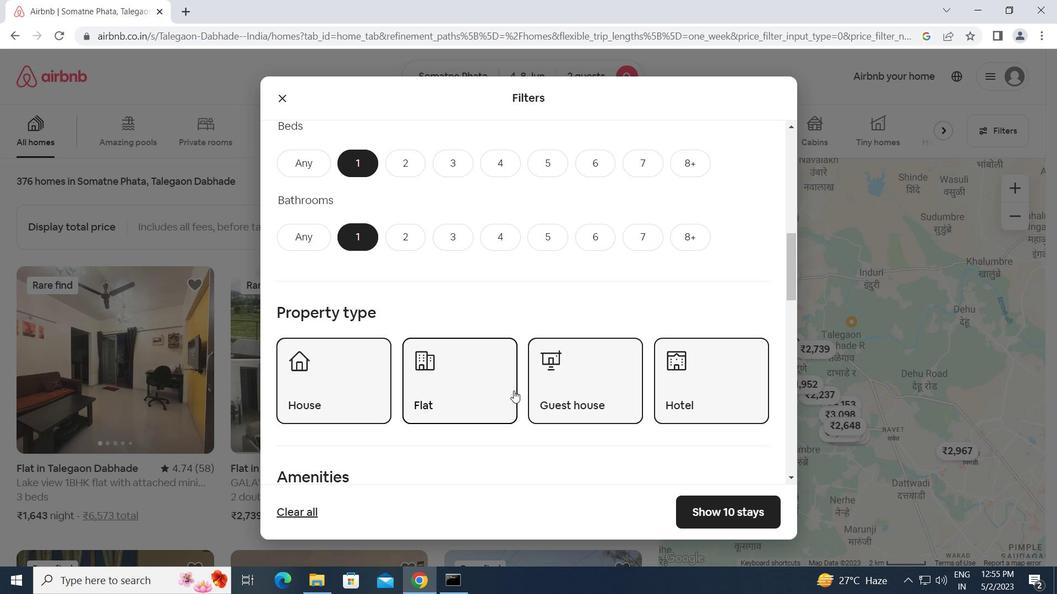 
Action: Mouse scrolled (514, 390) with delta (0, 0)
Screenshot: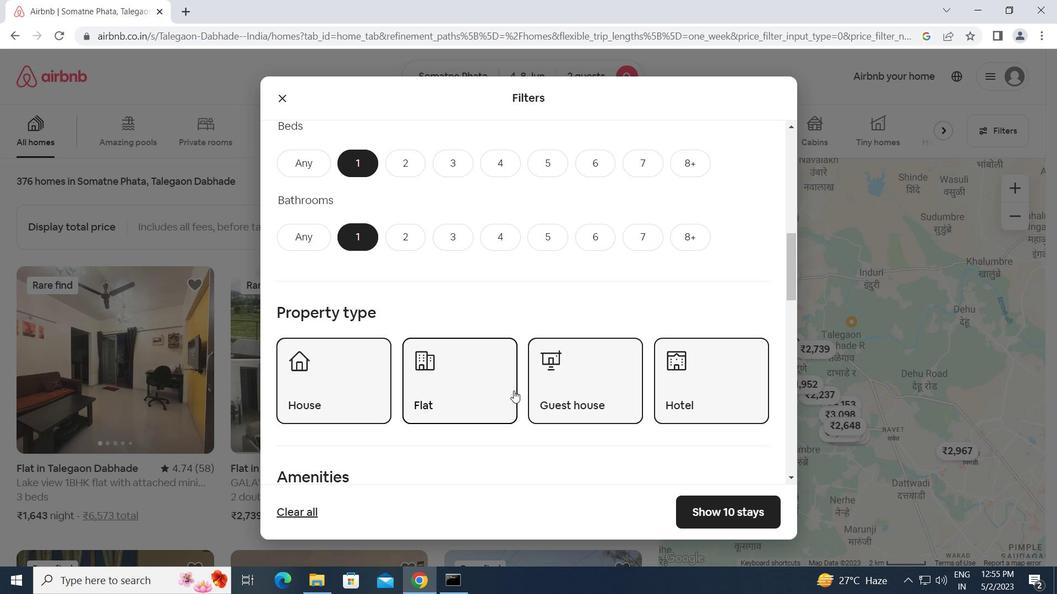 
Action: Mouse scrolled (514, 390) with delta (0, 0)
Screenshot: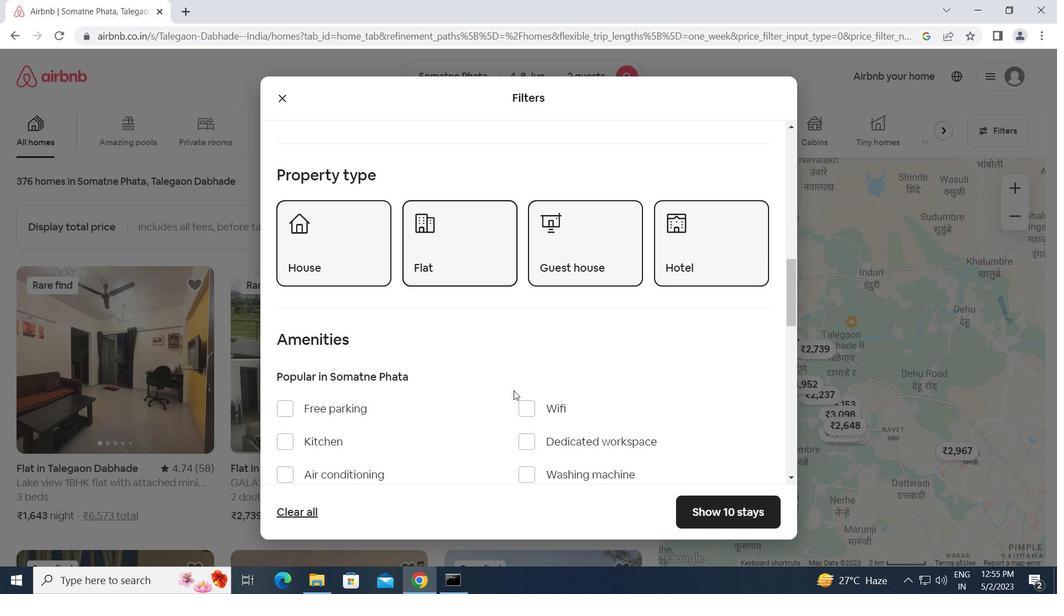 
Action: Mouse scrolled (514, 390) with delta (0, 0)
Screenshot: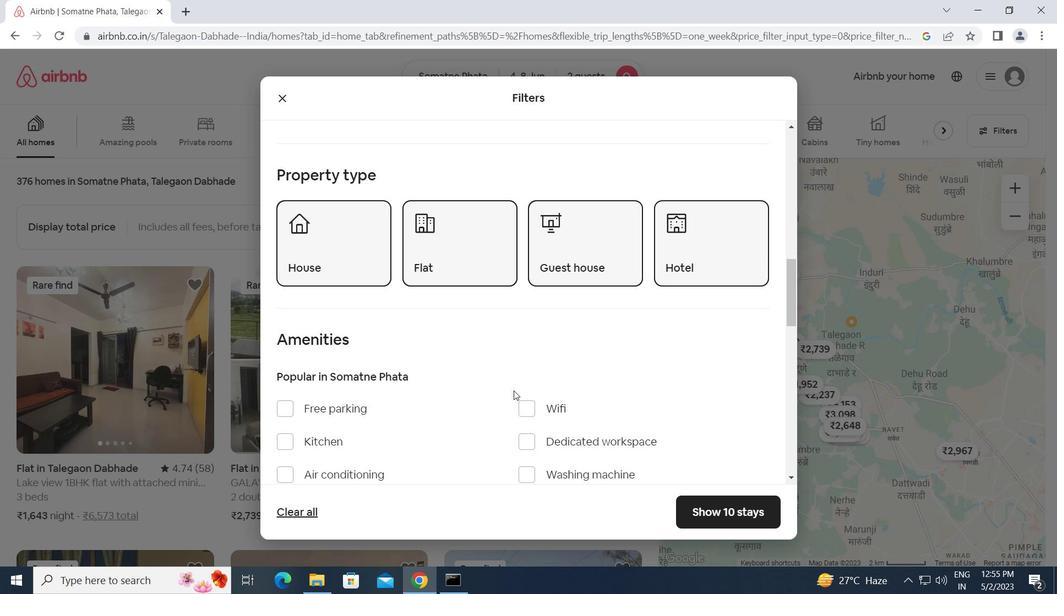 
Action: Mouse moved to (514, 391)
Screenshot: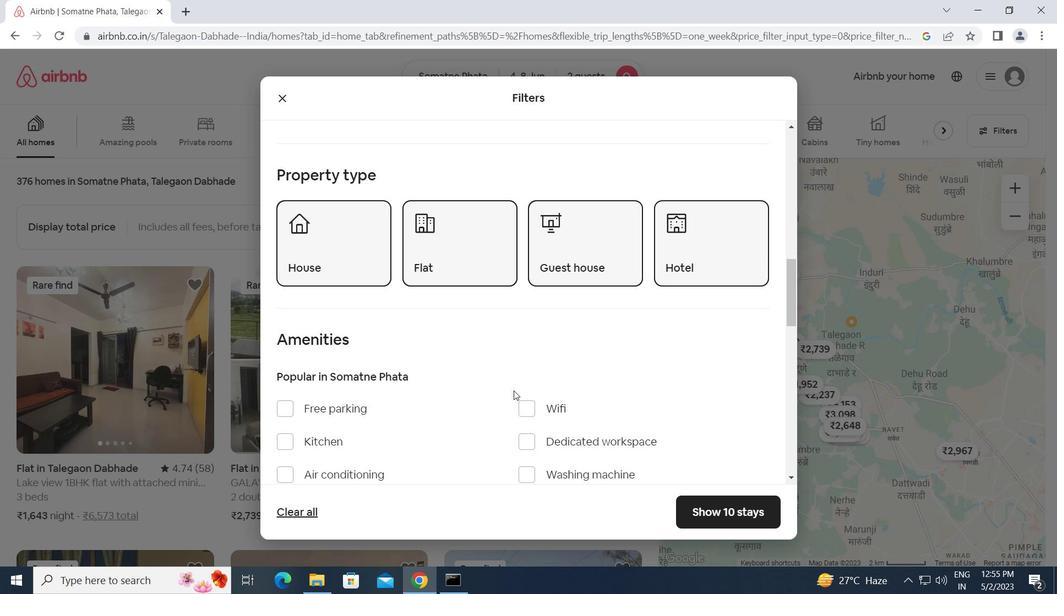 
Action: Mouse scrolled (514, 390) with delta (0, 0)
Screenshot: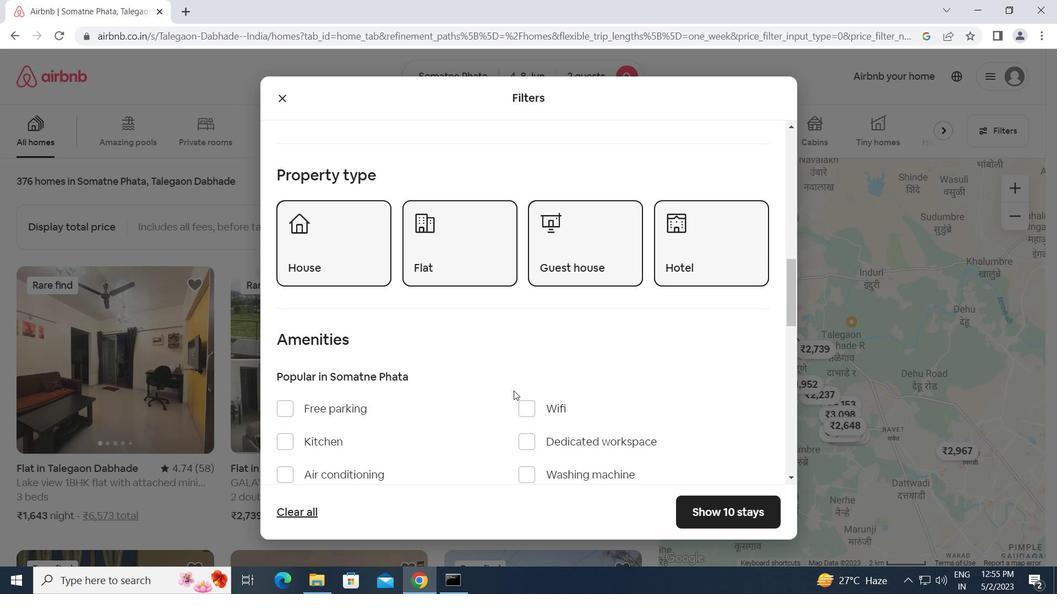 
Action: Mouse moved to (741, 455)
Screenshot: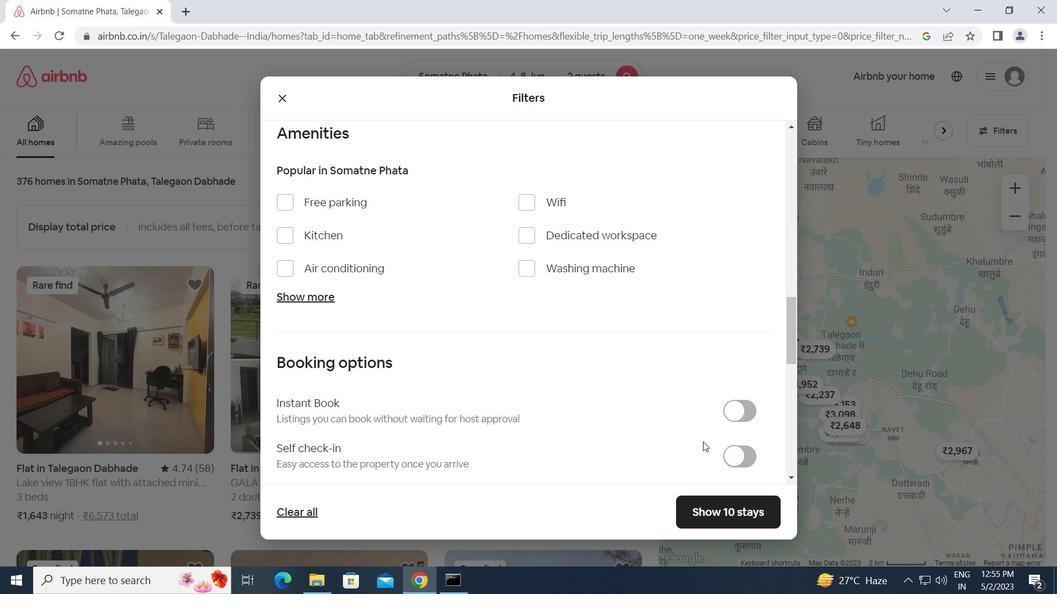 
Action: Mouse pressed left at (741, 455)
Screenshot: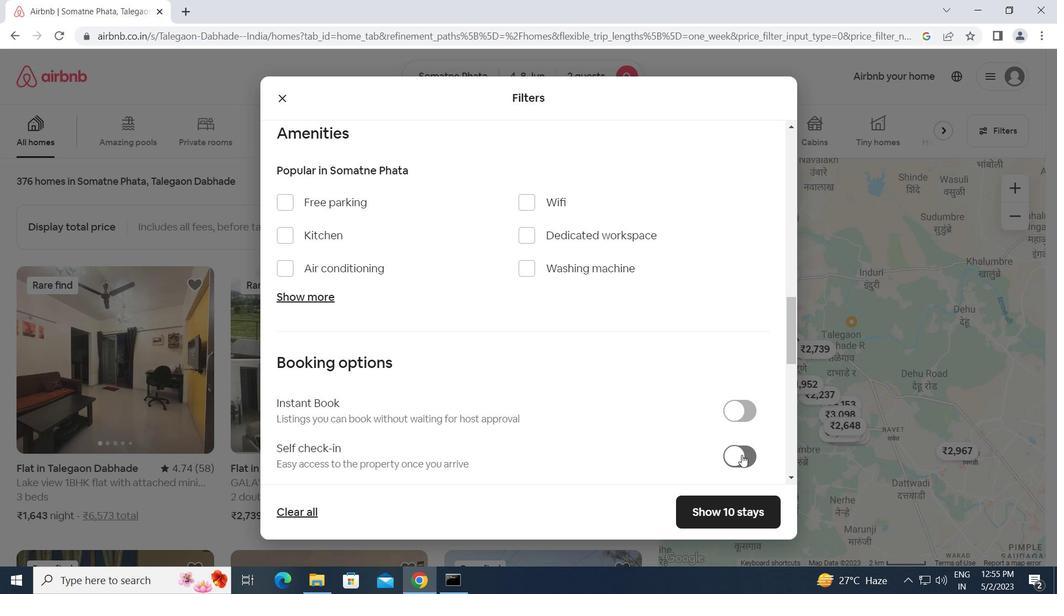
Action: Mouse moved to (580, 445)
Screenshot: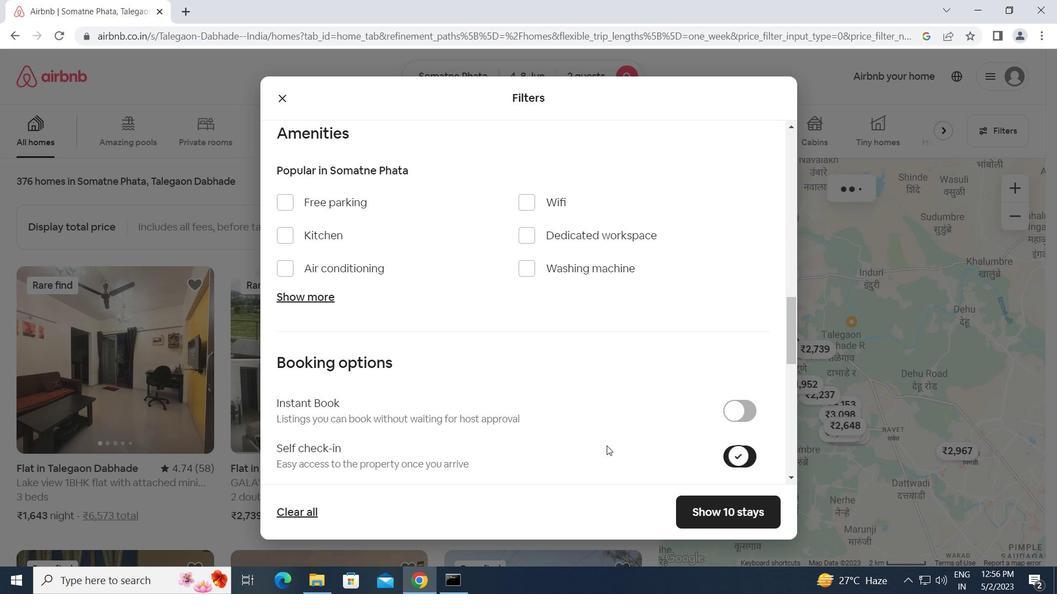 
Action: Mouse scrolled (580, 445) with delta (0, 0)
Screenshot: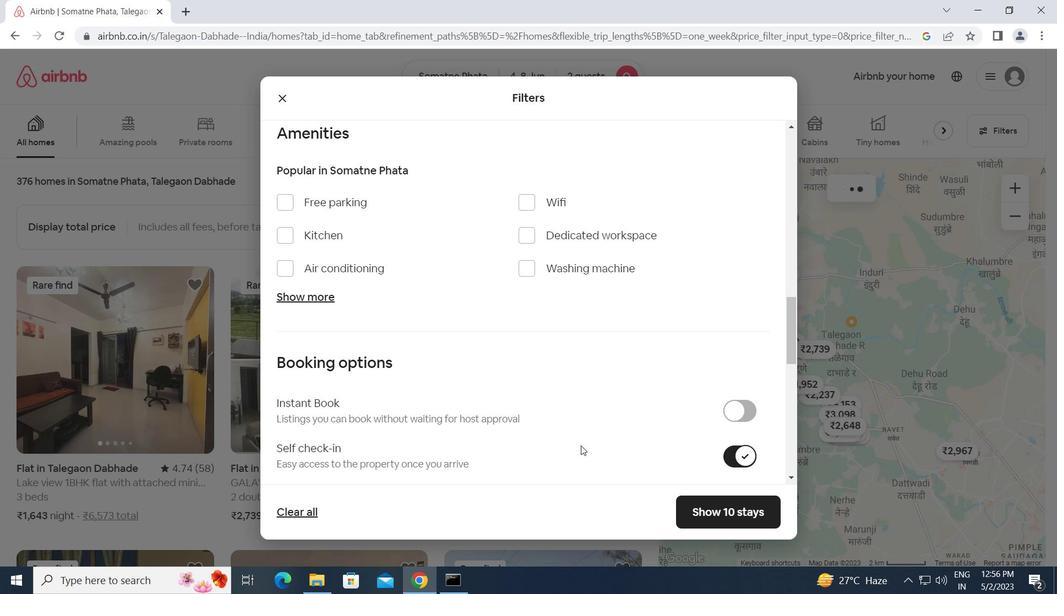 
Action: Mouse scrolled (580, 445) with delta (0, 0)
Screenshot: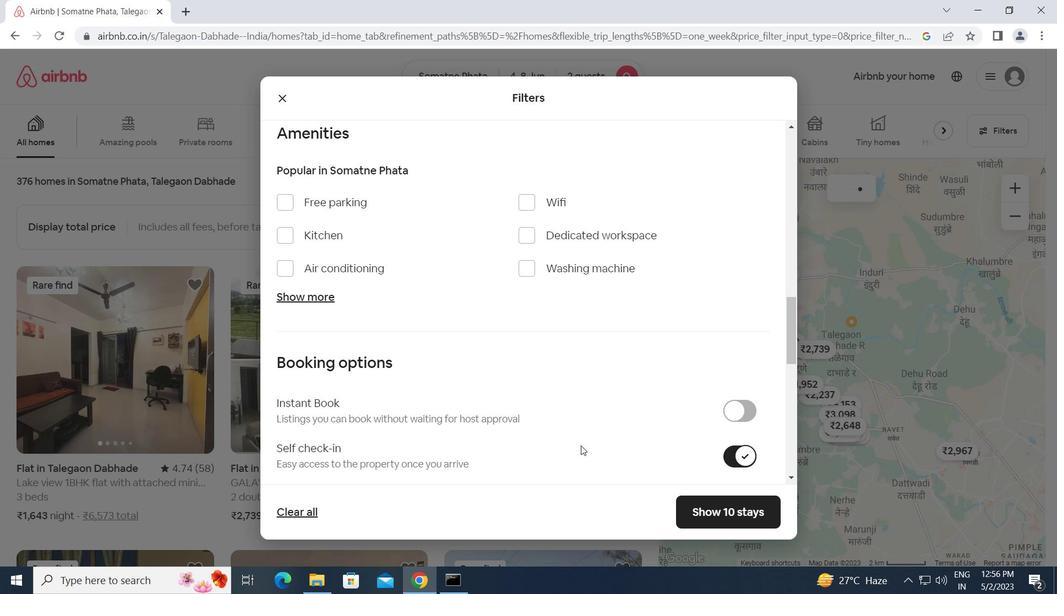 
Action: Mouse scrolled (580, 445) with delta (0, 0)
Screenshot: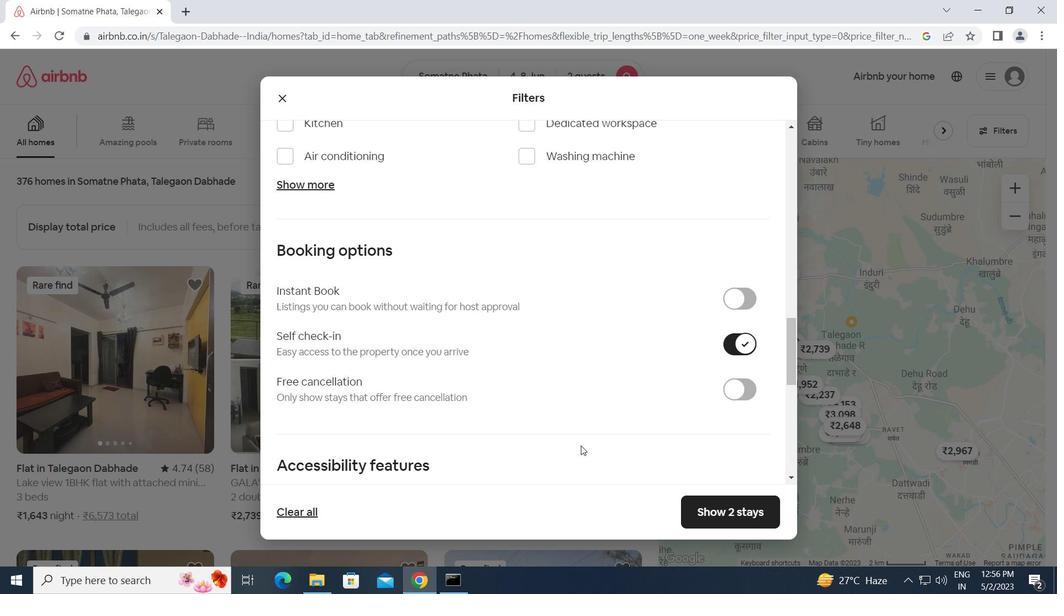 
Action: Mouse moved to (580, 445)
Screenshot: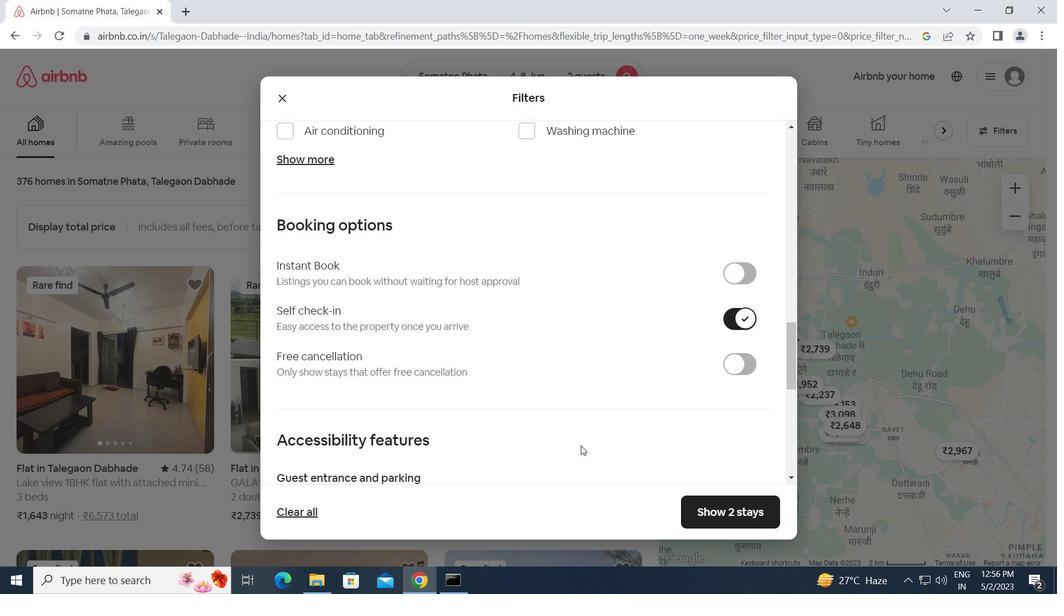 
Action: Mouse scrolled (580, 445) with delta (0, 0)
Screenshot: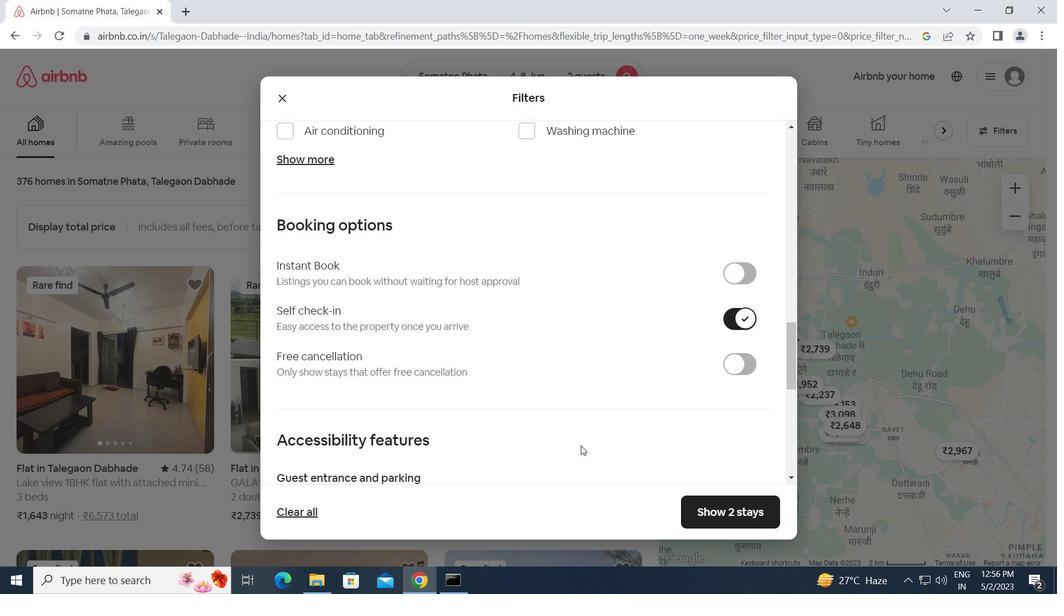 
Action: Mouse moved to (577, 444)
Screenshot: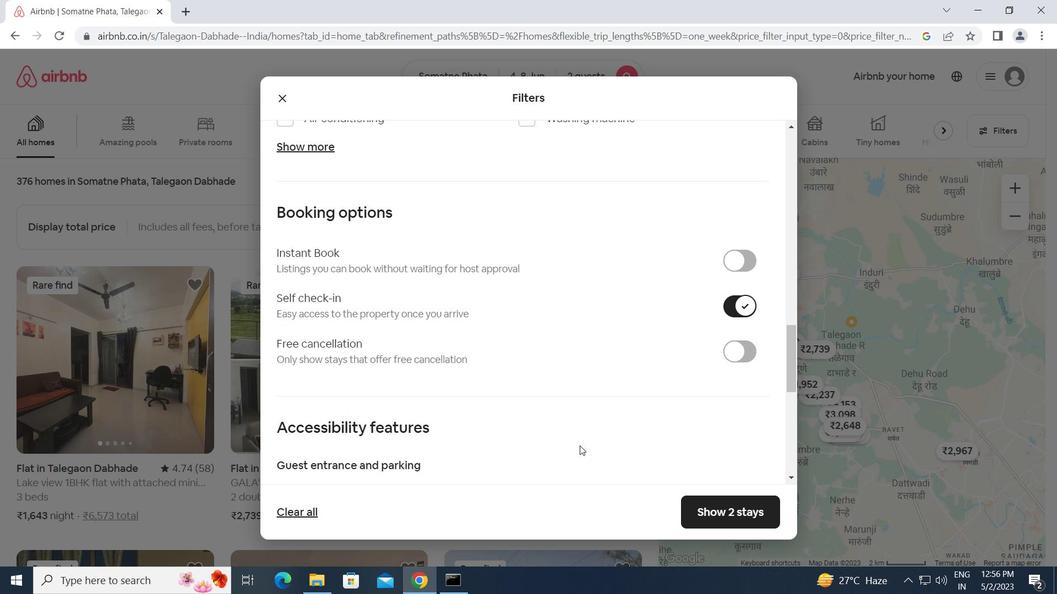 
Action: Mouse scrolled (577, 444) with delta (0, 0)
Screenshot: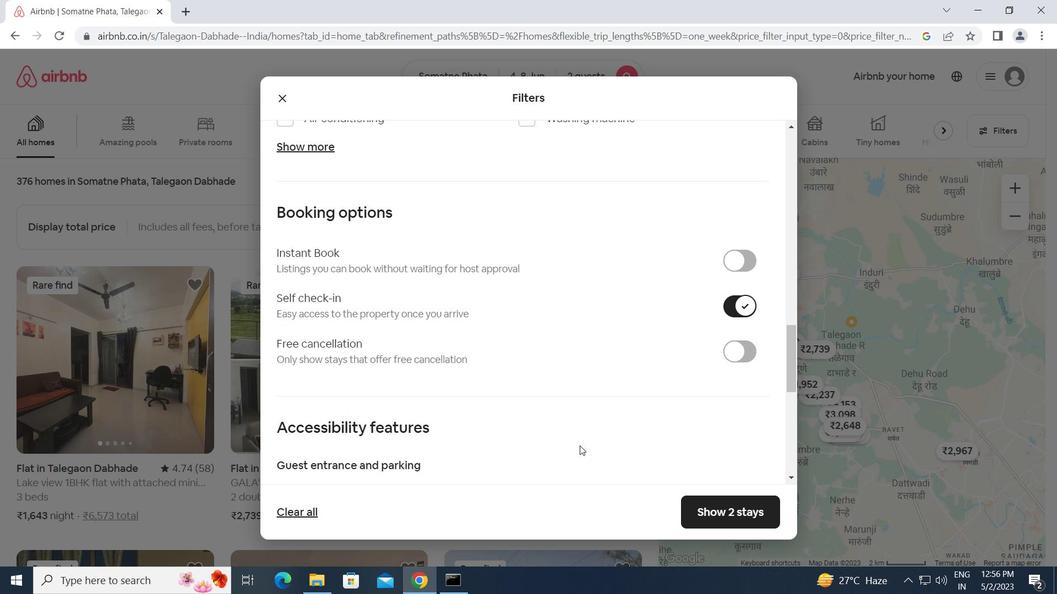 
Action: Mouse moved to (466, 437)
Screenshot: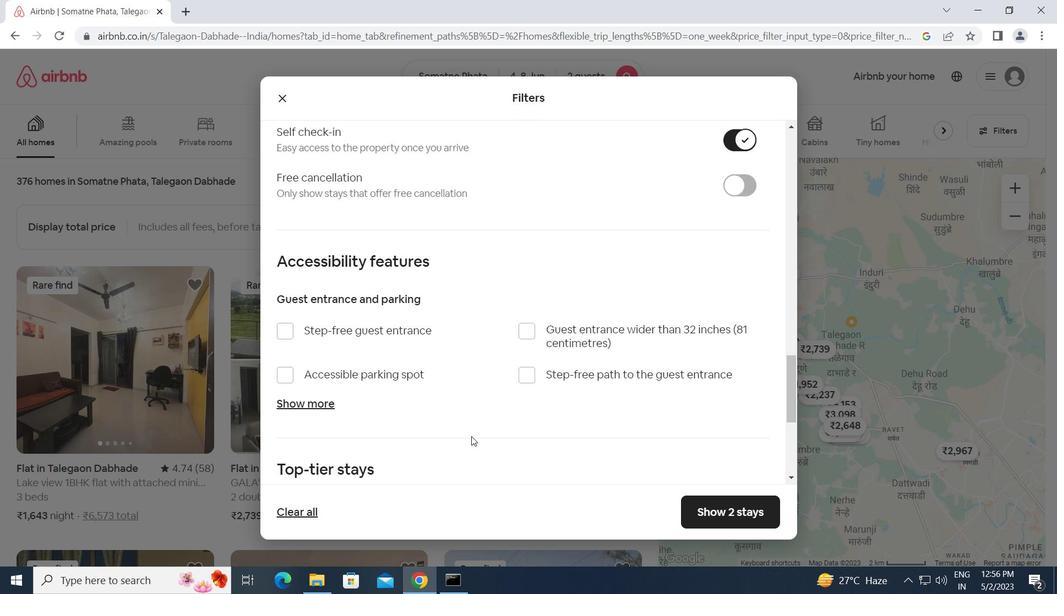 
Action: Mouse scrolled (466, 436) with delta (0, 0)
Screenshot: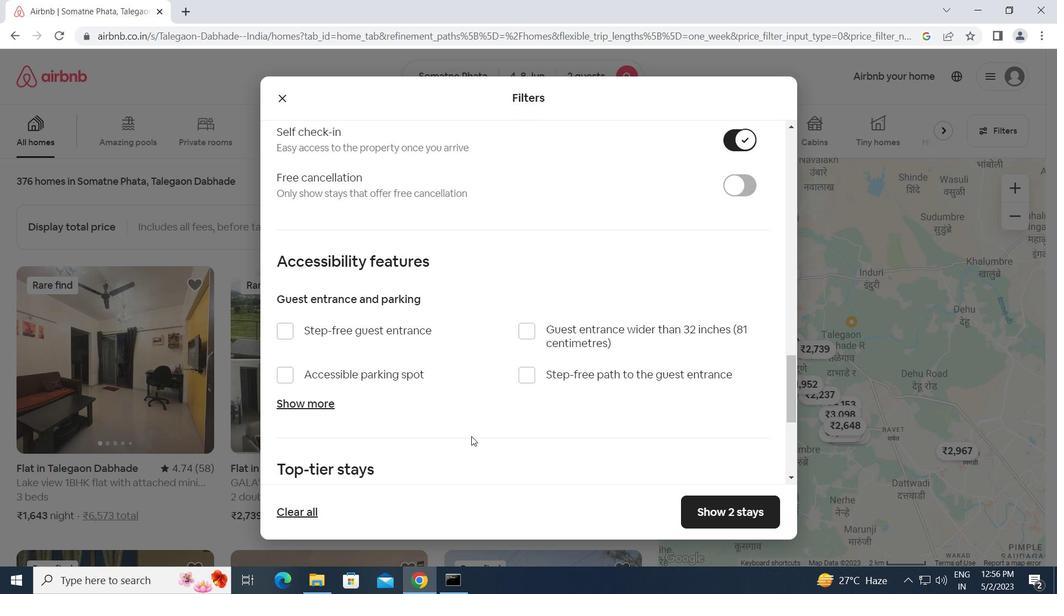
Action: Mouse scrolled (466, 436) with delta (0, 0)
Screenshot: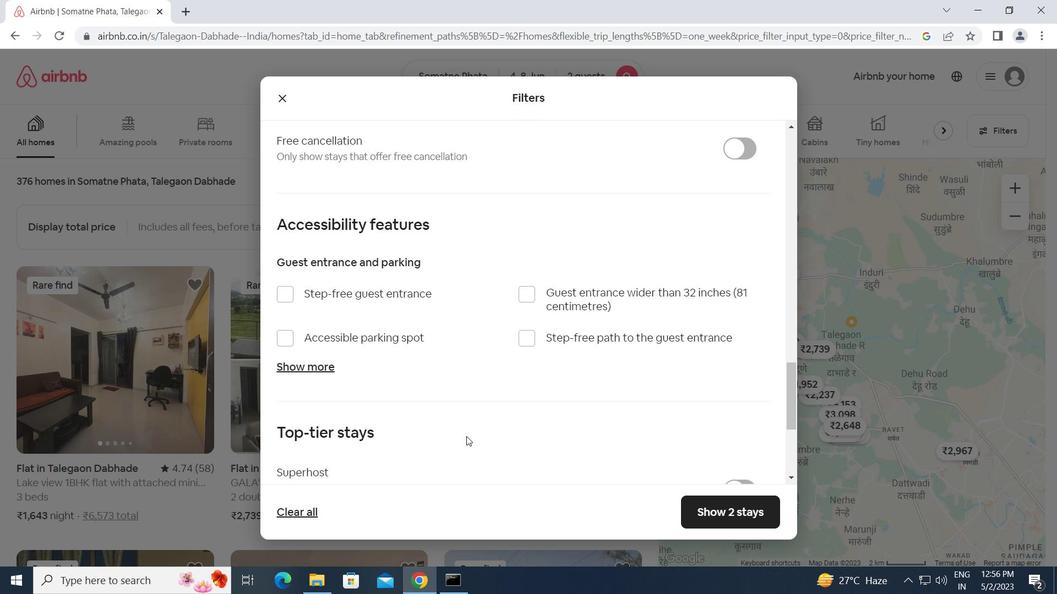 
Action: Mouse moved to (357, 449)
Screenshot: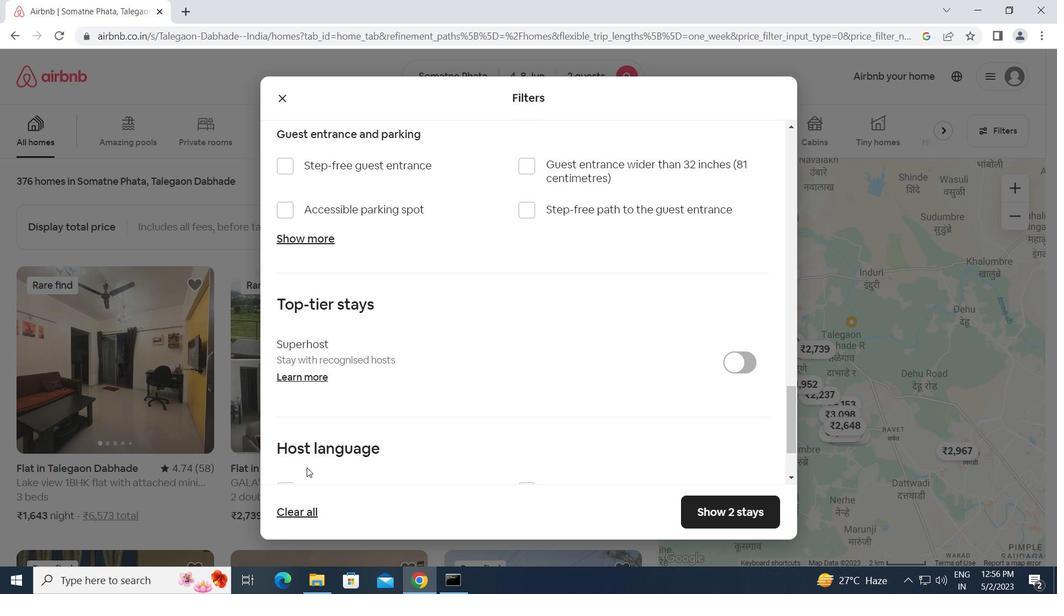 
Action: Mouse scrolled (357, 449) with delta (0, 0)
Screenshot: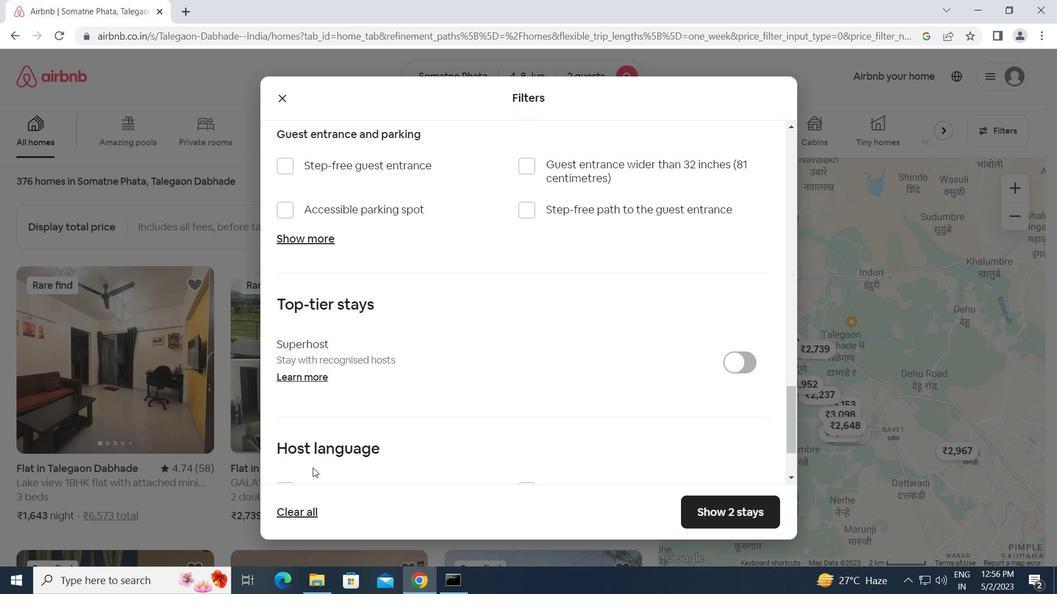 
Action: Mouse scrolled (357, 449) with delta (0, 0)
Screenshot: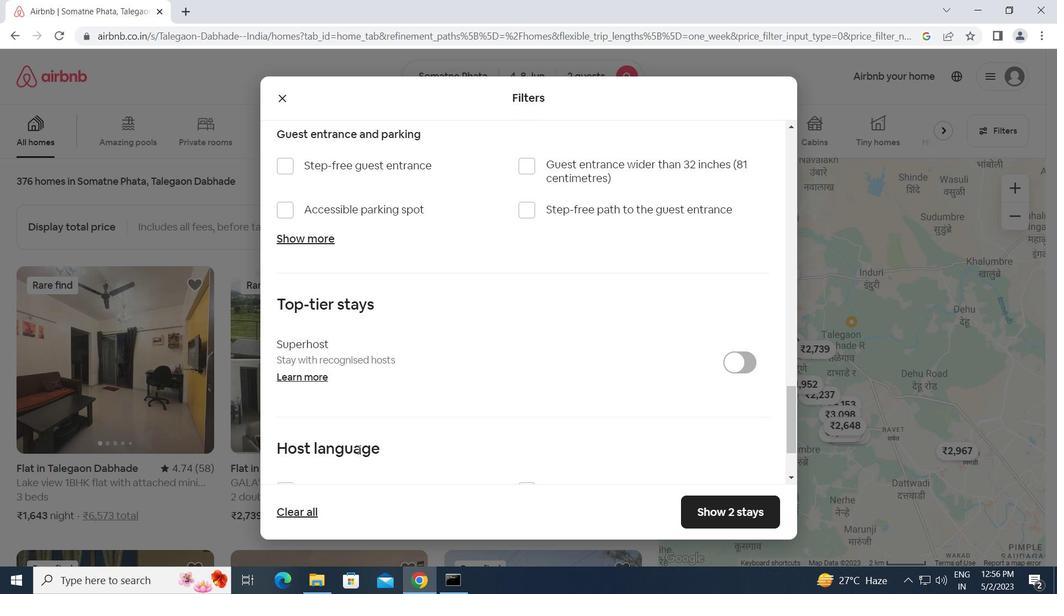 
Action: Mouse moved to (288, 387)
Screenshot: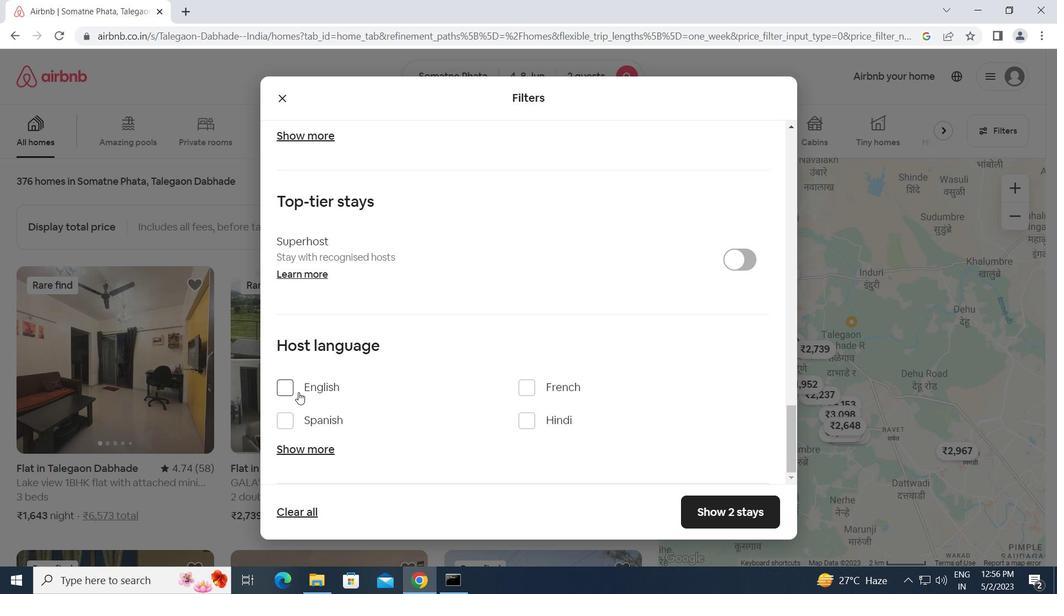 
Action: Mouse pressed left at (288, 387)
Screenshot: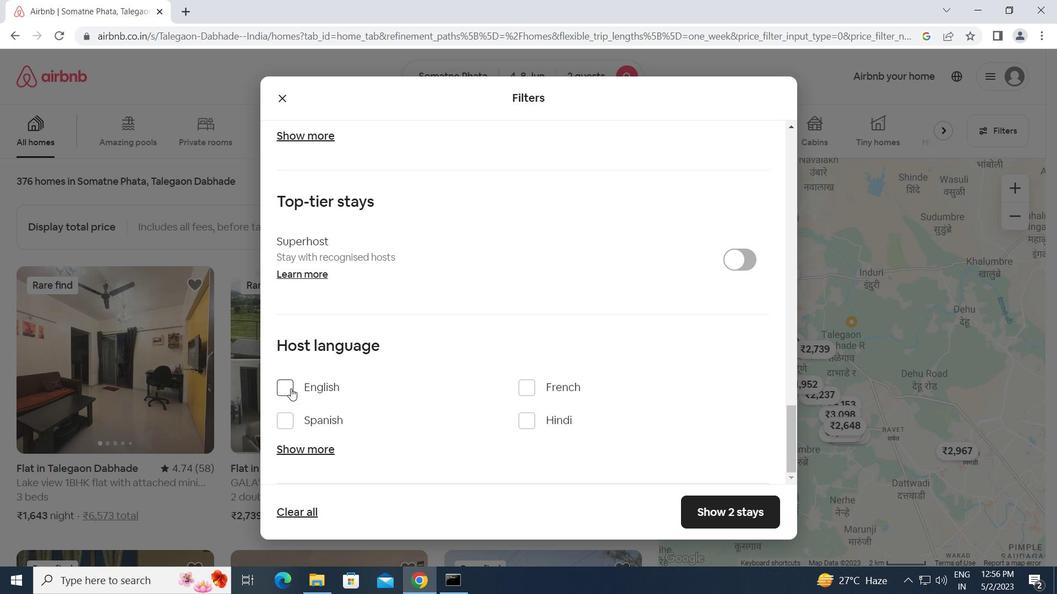 
Action: Mouse moved to (749, 508)
Screenshot: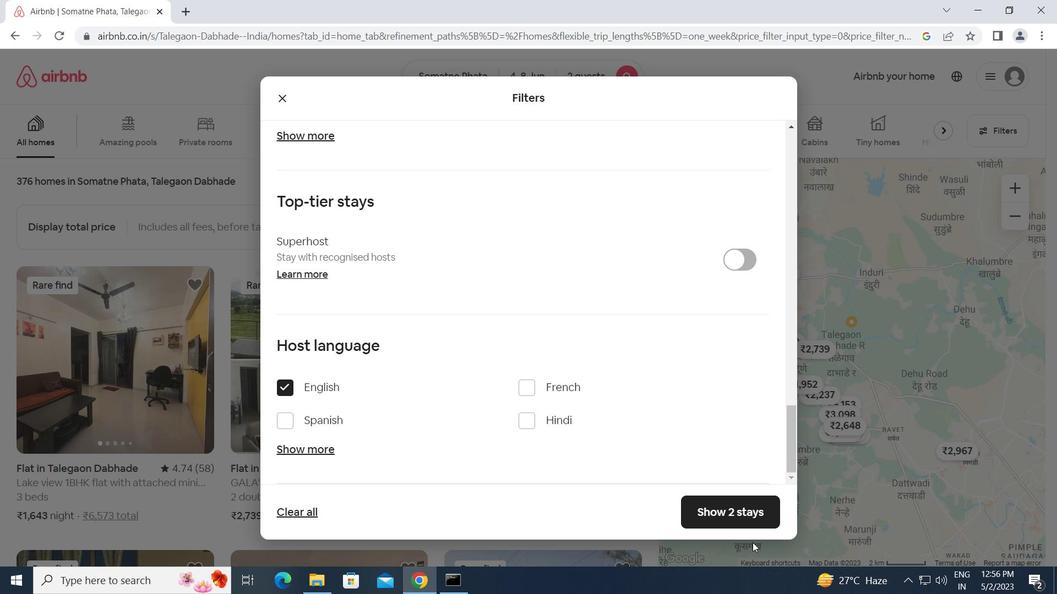 
Action: Mouse pressed left at (749, 508)
Screenshot: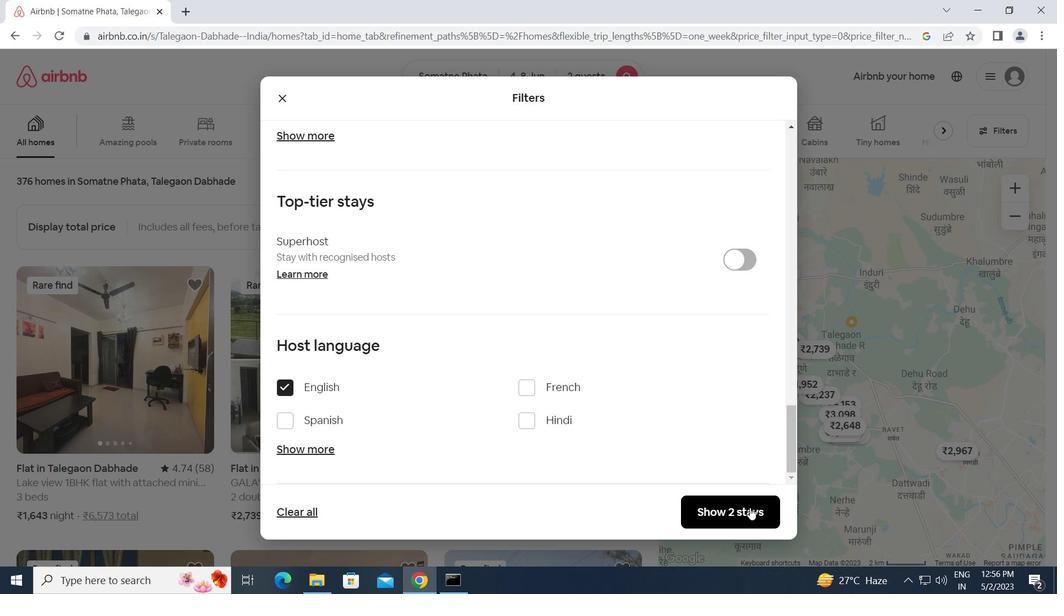 
